 Task: Select canvas  in the GPU acceleration.
Action: Mouse moved to (14, 483)
Screenshot: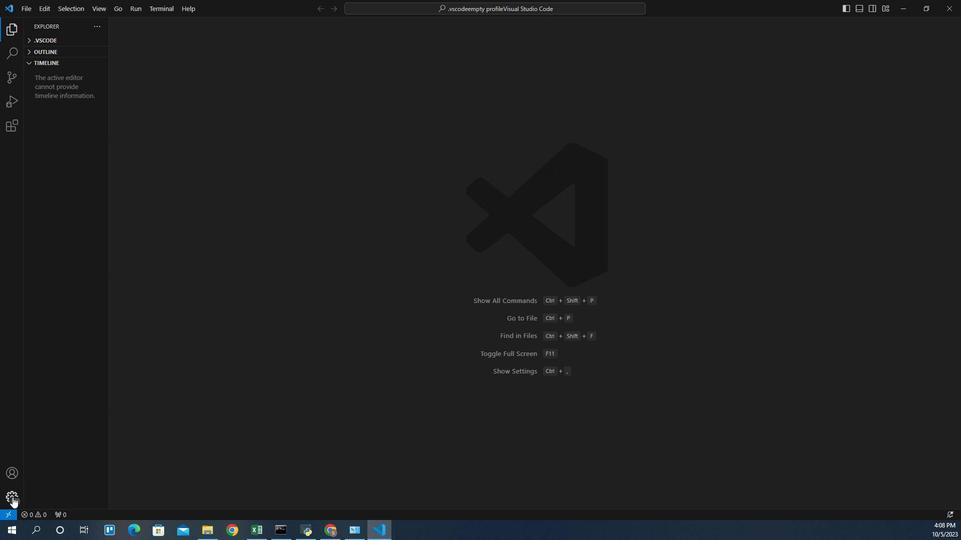 
Action: Mouse pressed left at (14, 483)
Screenshot: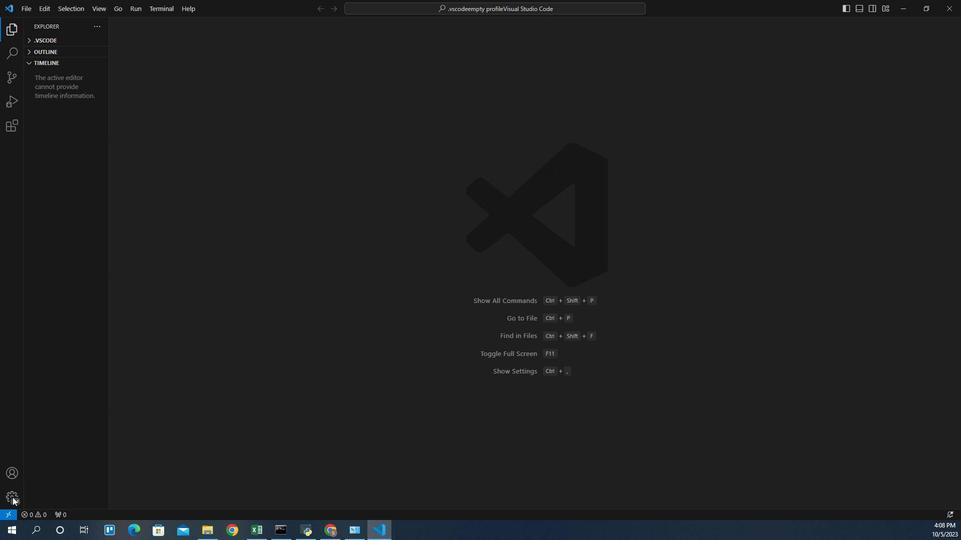 
Action: Mouse moved to (50, 400)
Screenshot: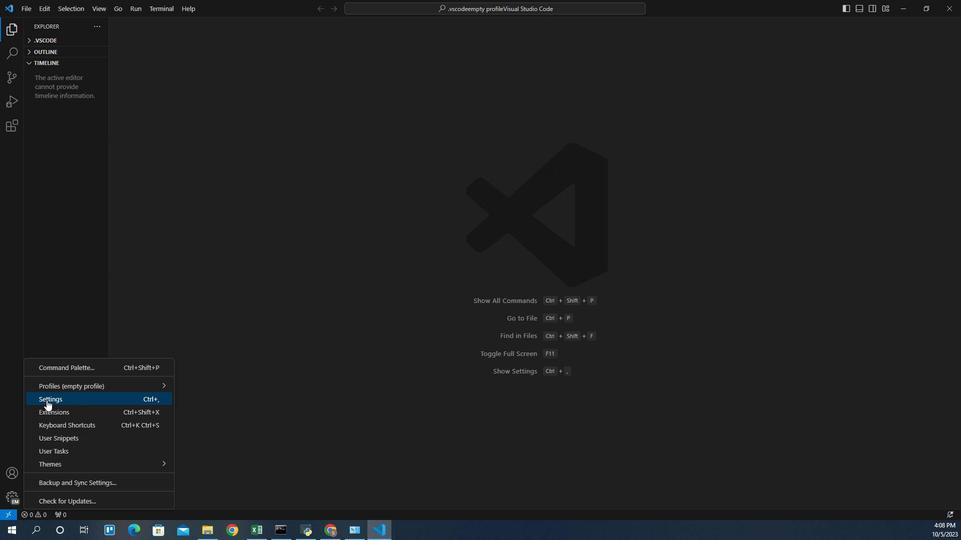 
Action: Mouse pressed left at (50, 400)
Screenshot: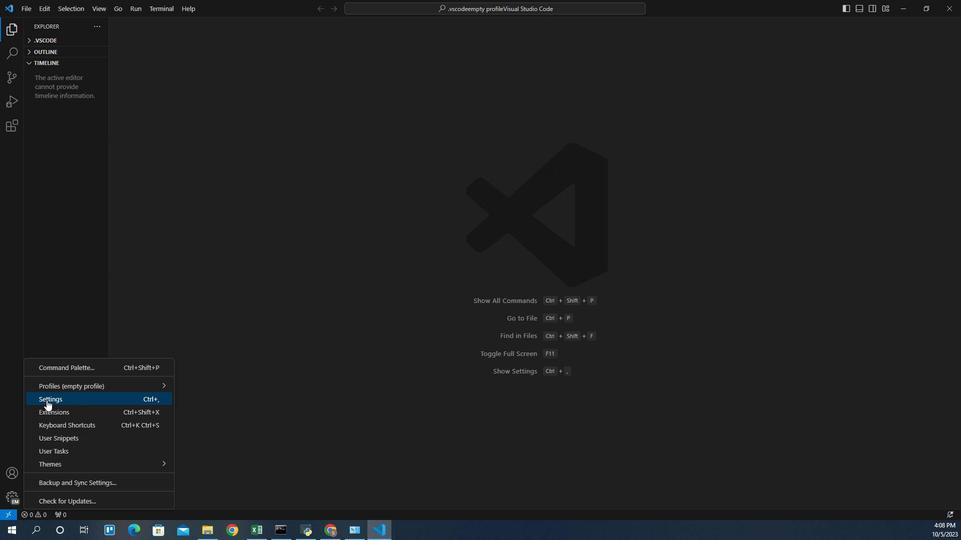 
Action: Mouse moved to (283, 170)
Screenshot: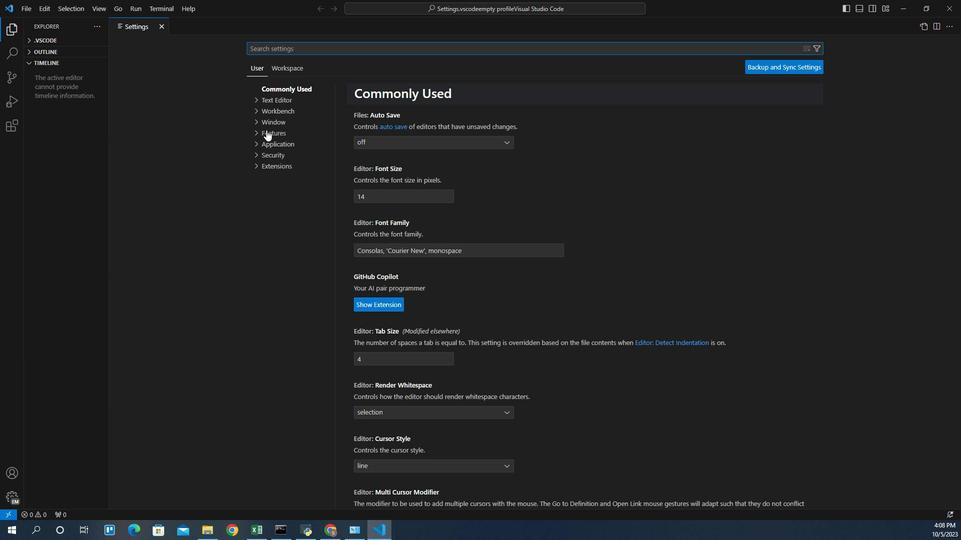 
Action: Mouse pressed left at (283, 170)
Screenshot: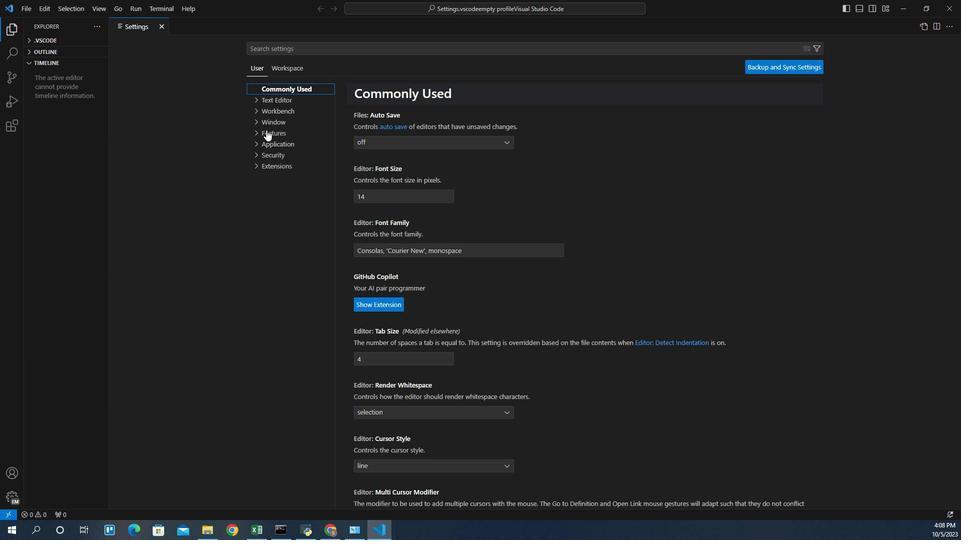 
Action: Mouse moved to (293, 244)
Screenshot: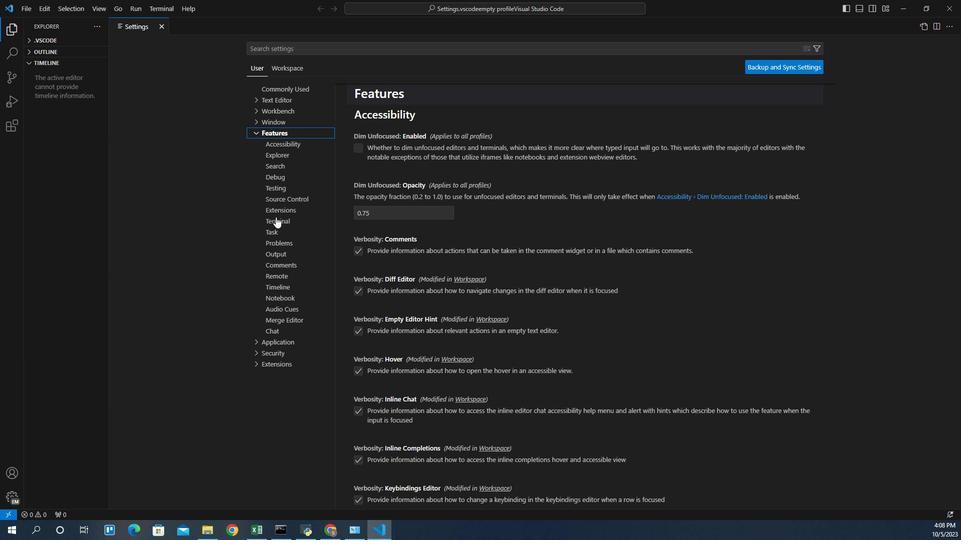 
Action: Mouse pressed left at (293, 244)
Screenshot: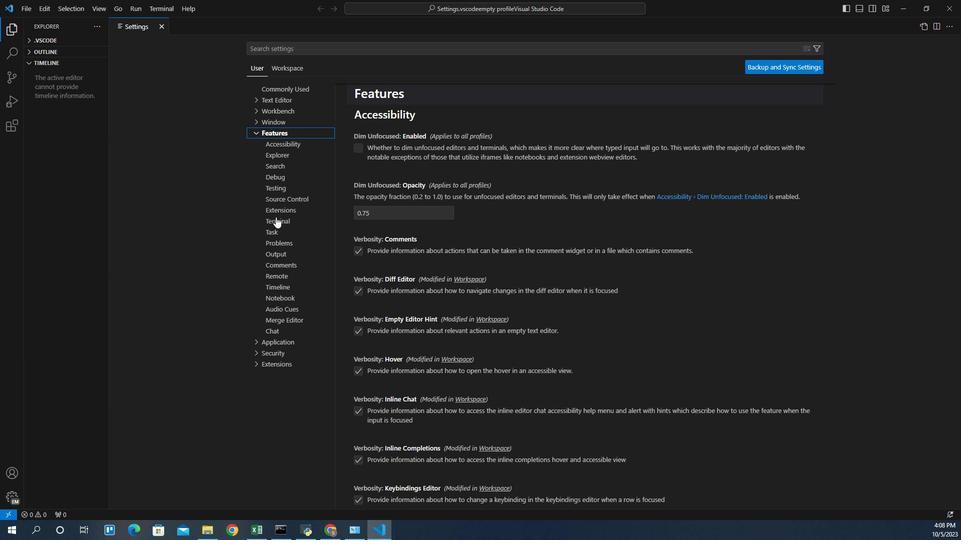 
Action: Mouse moved to (504, 428)
Screenshot: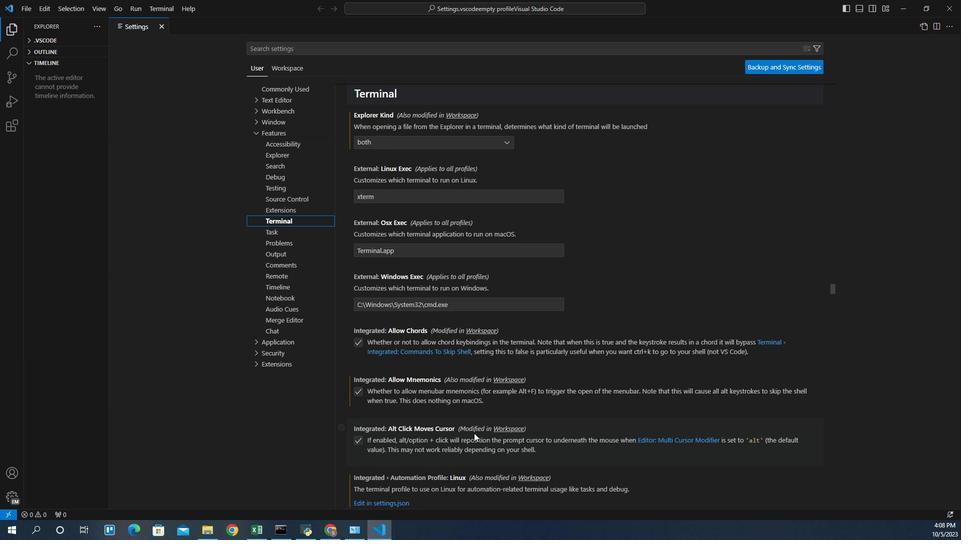 
Action: Mouse scrolled (504, 428) with delta (0, 0)
Screenshot: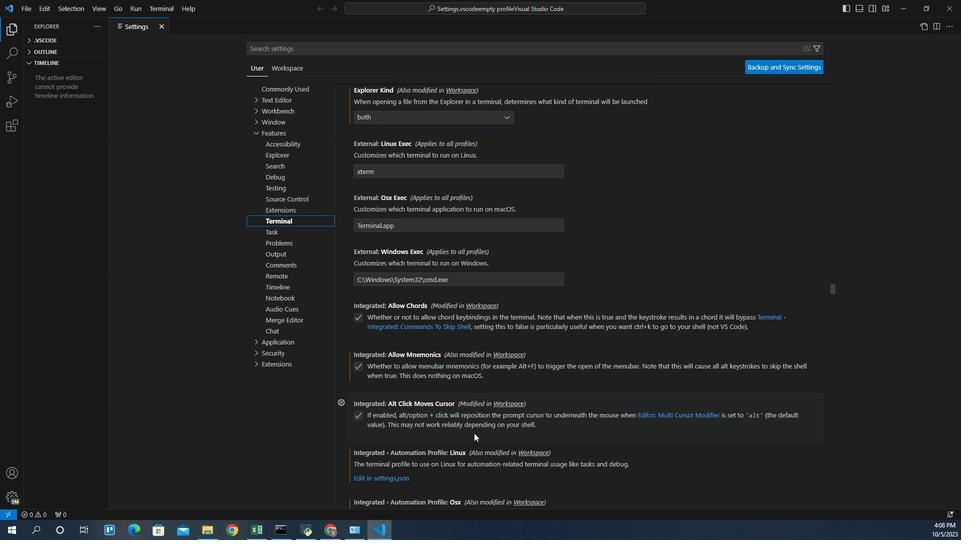 
Action: Mouse scrolled (504, 428) with delta (0, 0)
Screenshot: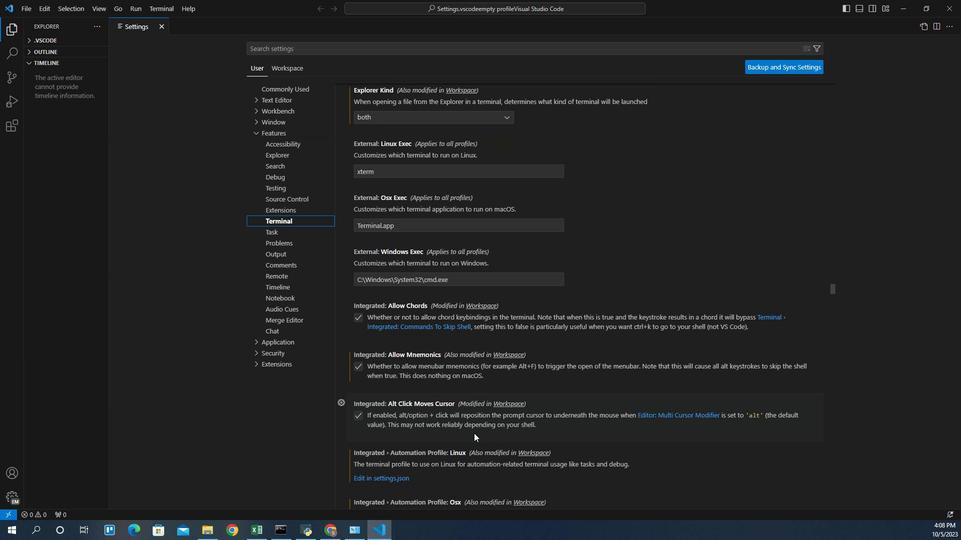 
Action: Mouse scrolled (504, 428) with delta (0, 0)
Screenshot: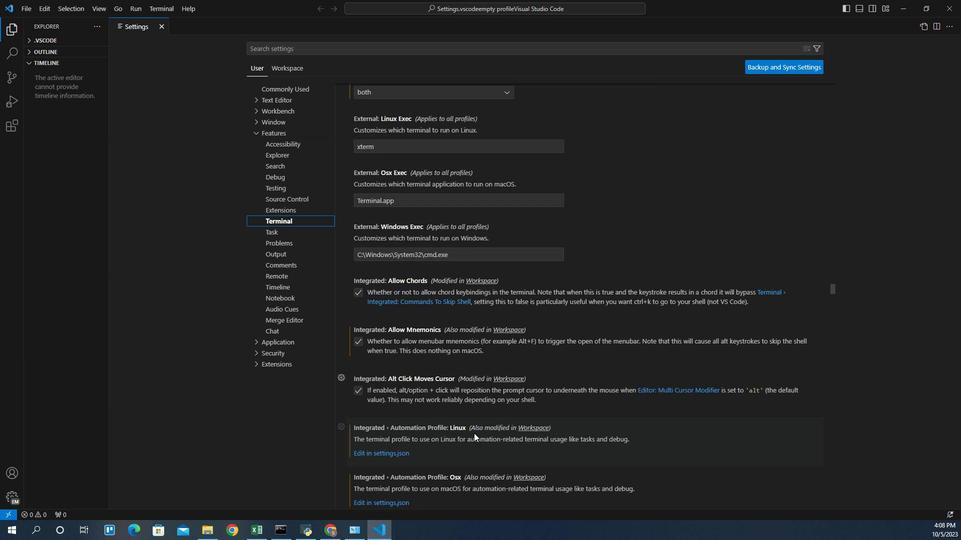 
Action: Mouse scrolled (504, 428) with delta (0, 0)
Screenshot: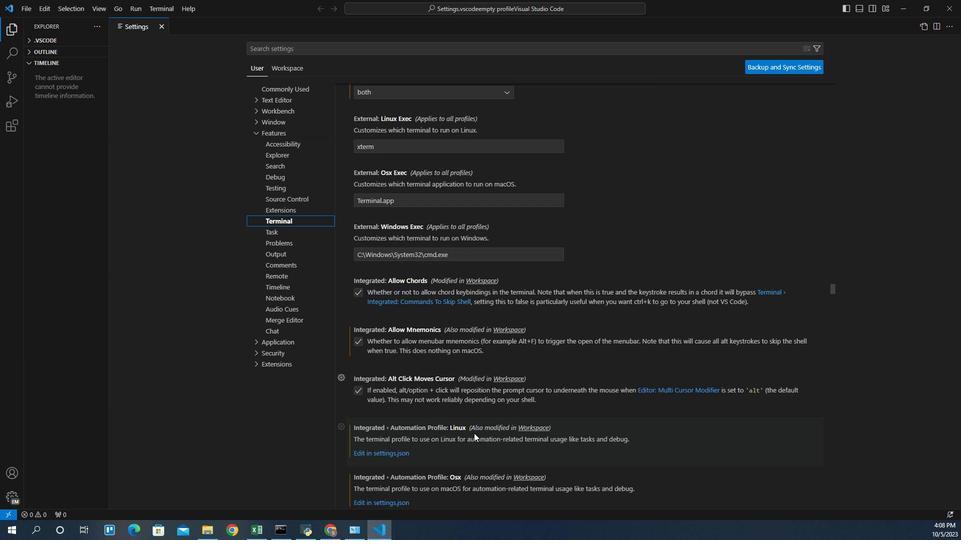 
Action: Mouse scrolled (504, 428) with delta (0, 0)
Screenshot: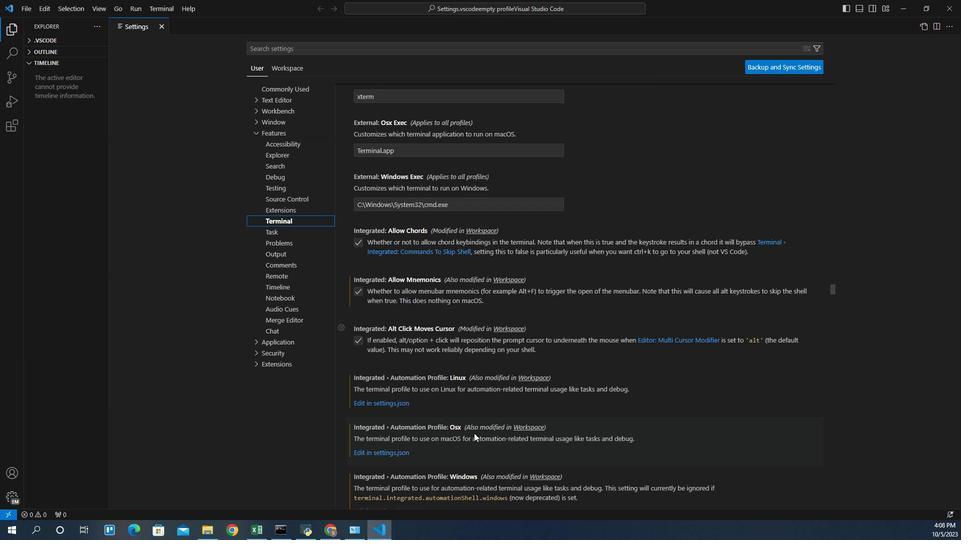 
Action: Mouse scrolled (504, 428) with delta (0, 0)
Screenshot: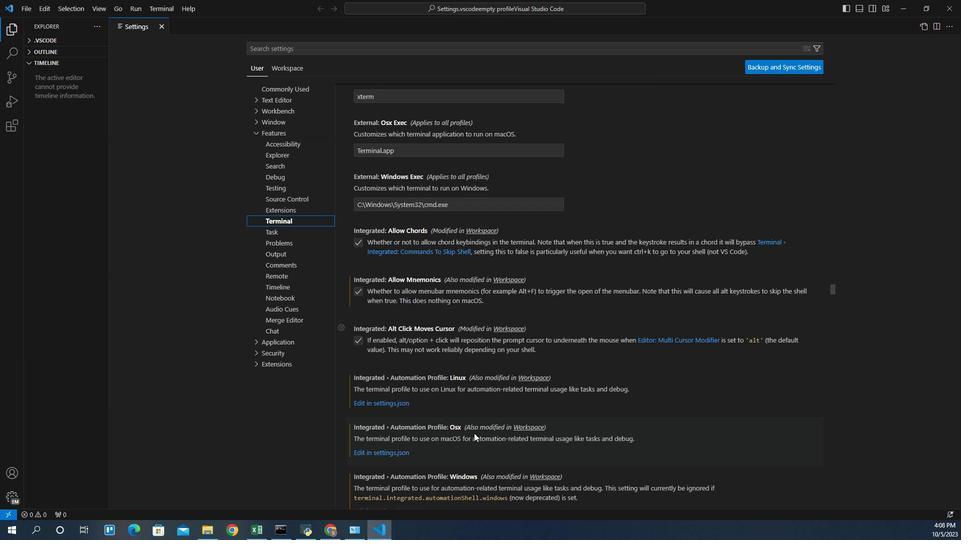 
Action: Mouse scrolled (504, 428) with delta (0, 0)
Screenshot: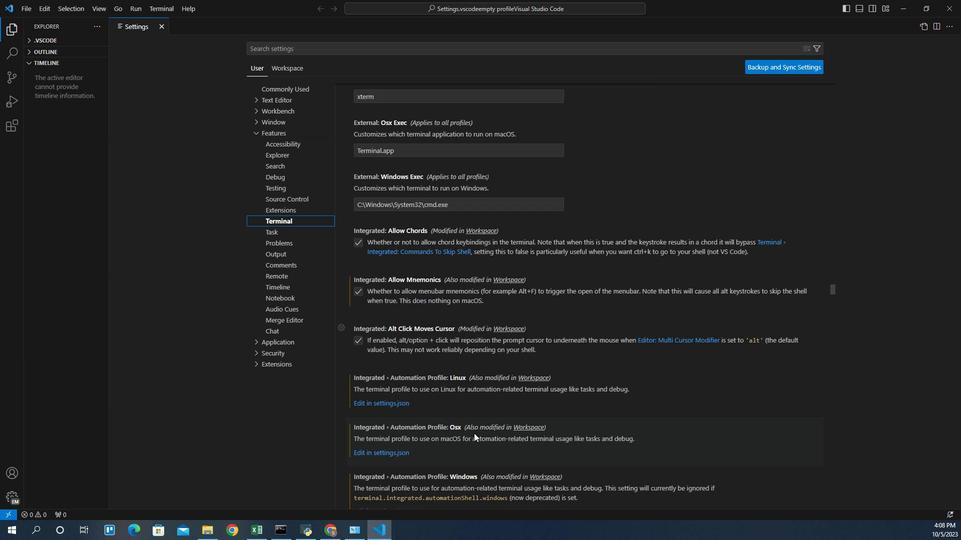 
Action: Mouse scrolled (504, 428) with delta (0, 0)
Screenshot: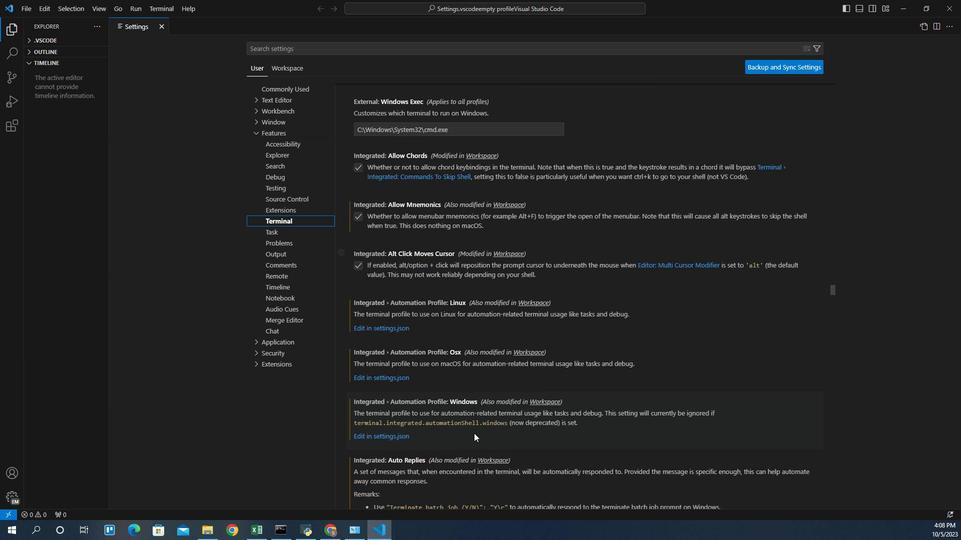 
Action: Mouse scrolled (504, 428) with delta (0, 0)
Screenshot: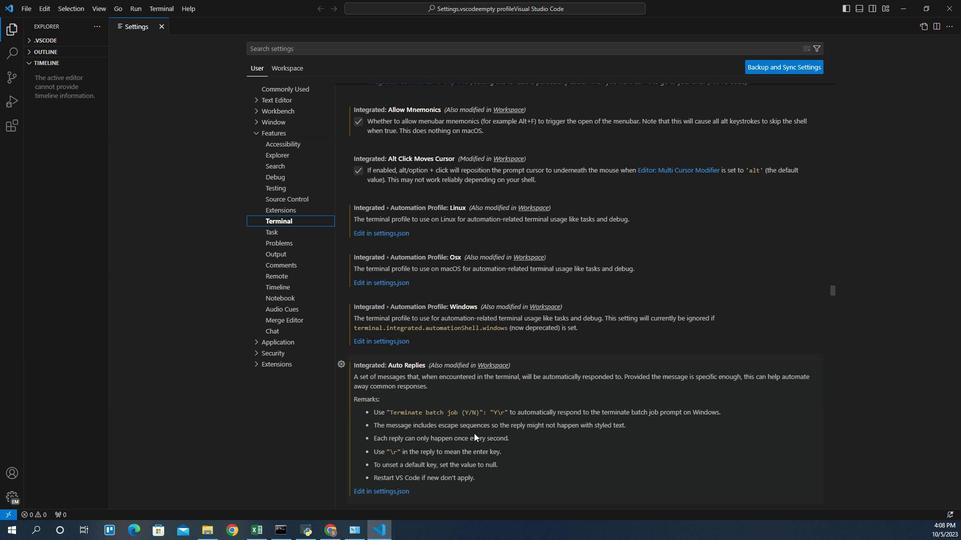 
Action: Mouse scrolled (504, 428) with delta (0, 0)
Screenshot: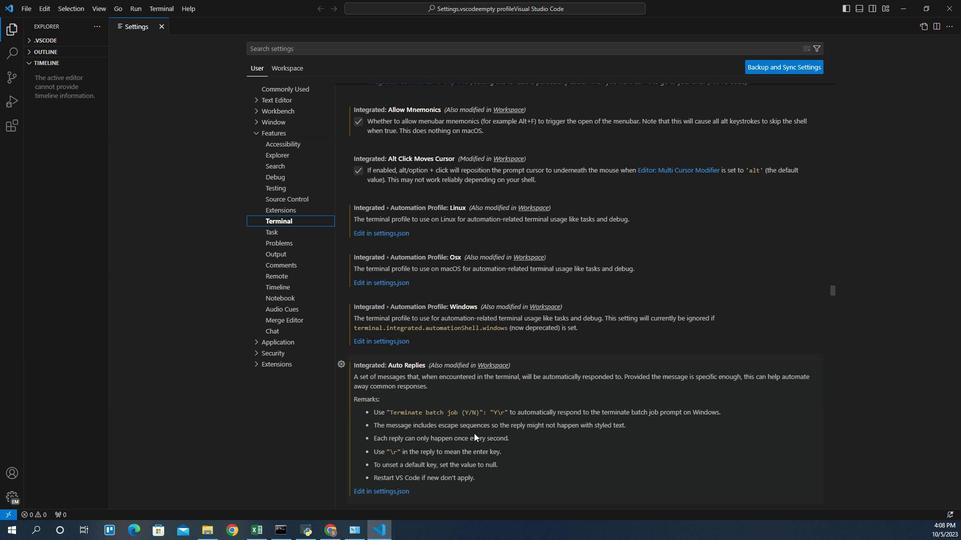 
Action: Mouse scrolled (504, 428) with delta (0, 0)
Screenshot: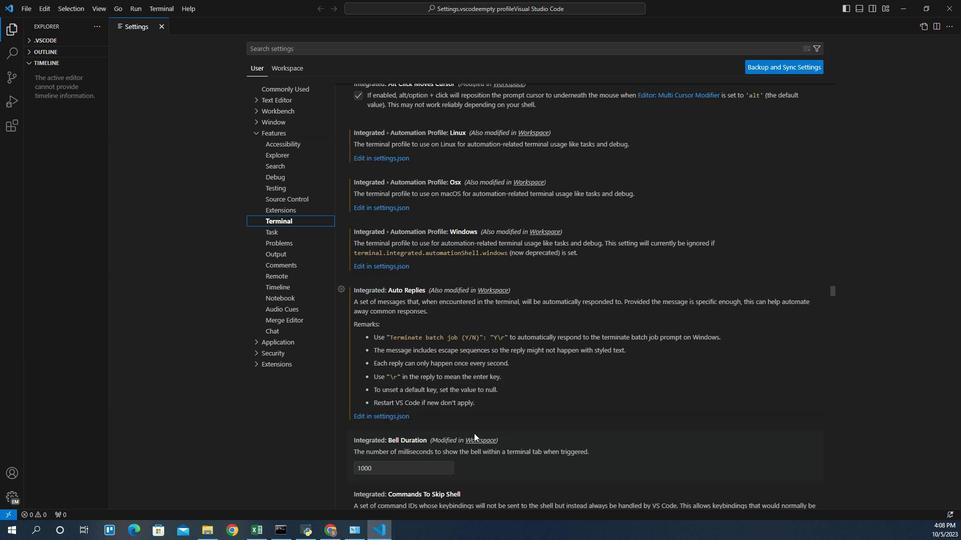 
Action: Mouse scrolled (504, 428) with delta (0, 0)
Screenshot: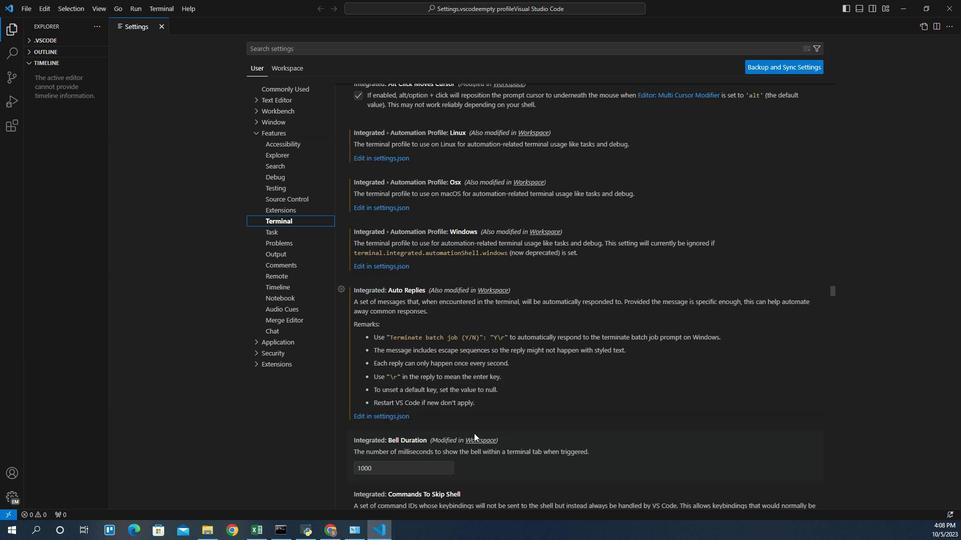
Action: Mouse scrolled (504, 428) with delta (0, 0)
Screenshot: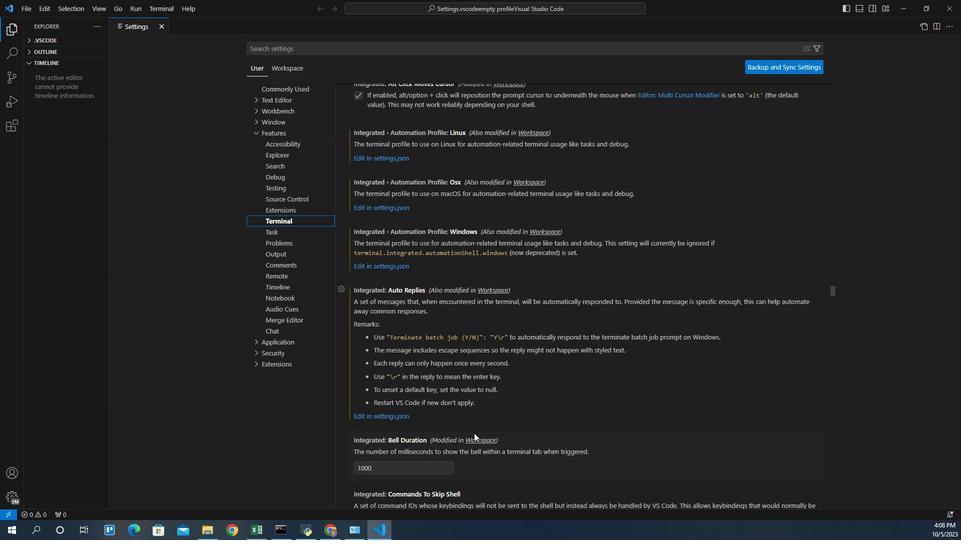 
Action: Mouse scrolled (504, 428) with delta (0, 0)
Screenshot: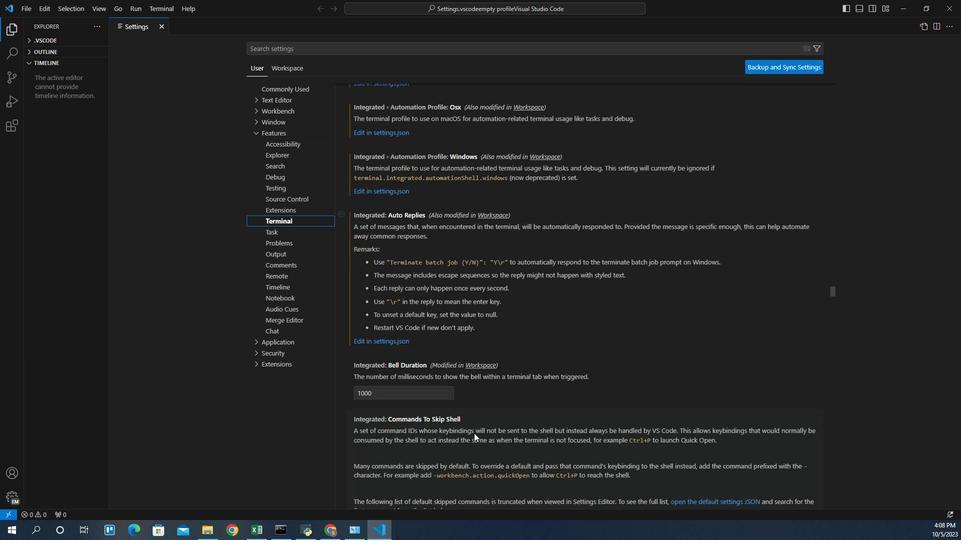 
Action: Mouse scrolled (504, 428) with delta (0, 0)
Screenshot: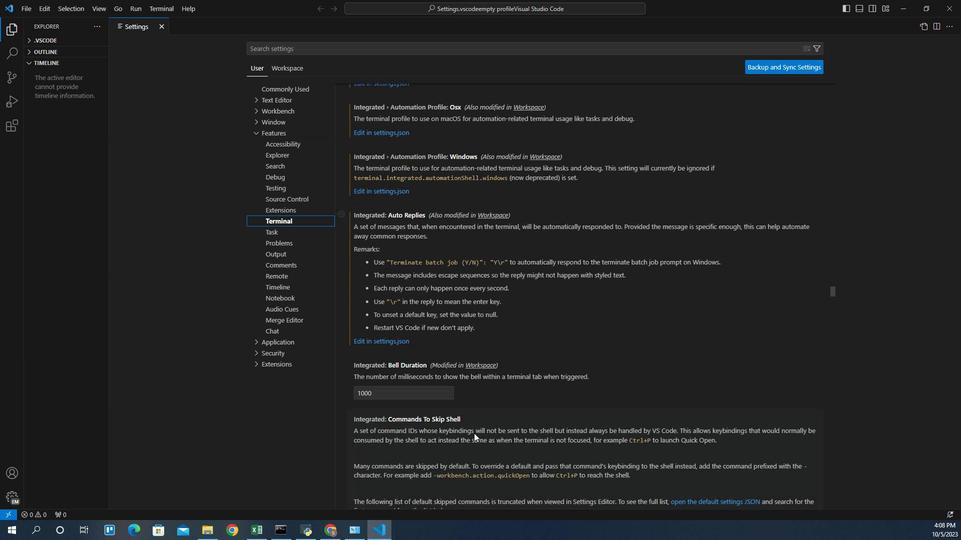 
Action: Mouse scrolled (504, 428) with delta (0, 0)
Screenshot: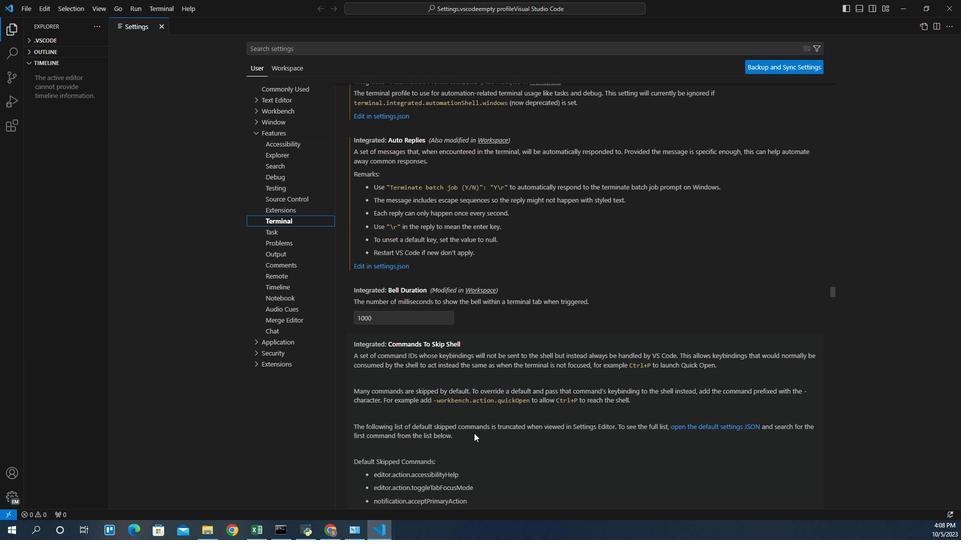 
Action: Mouse scrolled (504, 428) with delta (0, 0)
Screenshot: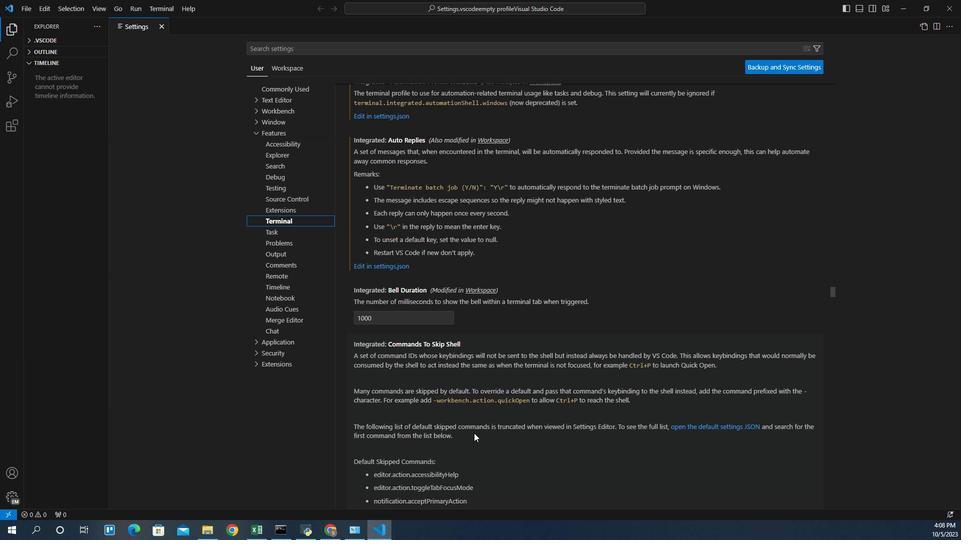 
Action: Mouse scrolled (504, 428) with delta (0, 0)
Screenshot: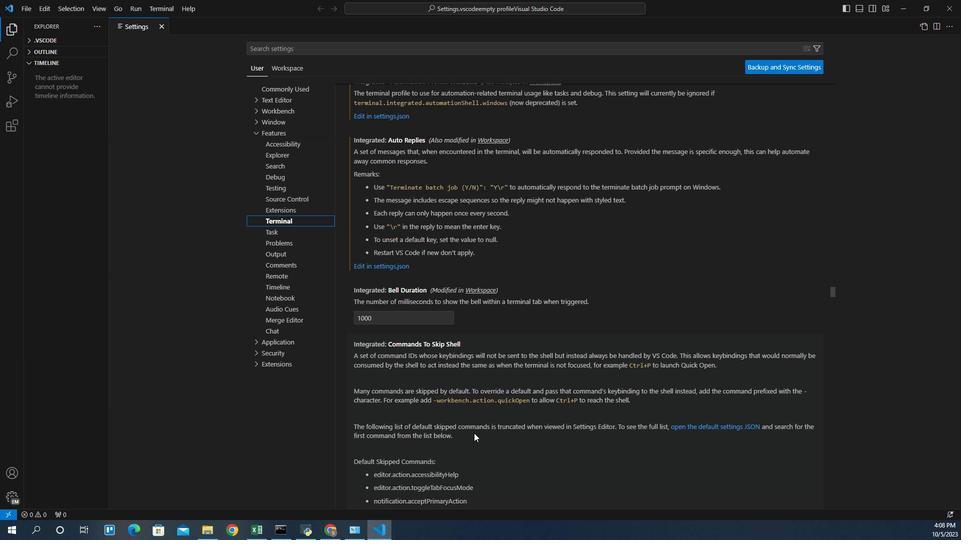 
Action: Mouse scrolled (504, 428) with delta (0, 0)
Screenshot: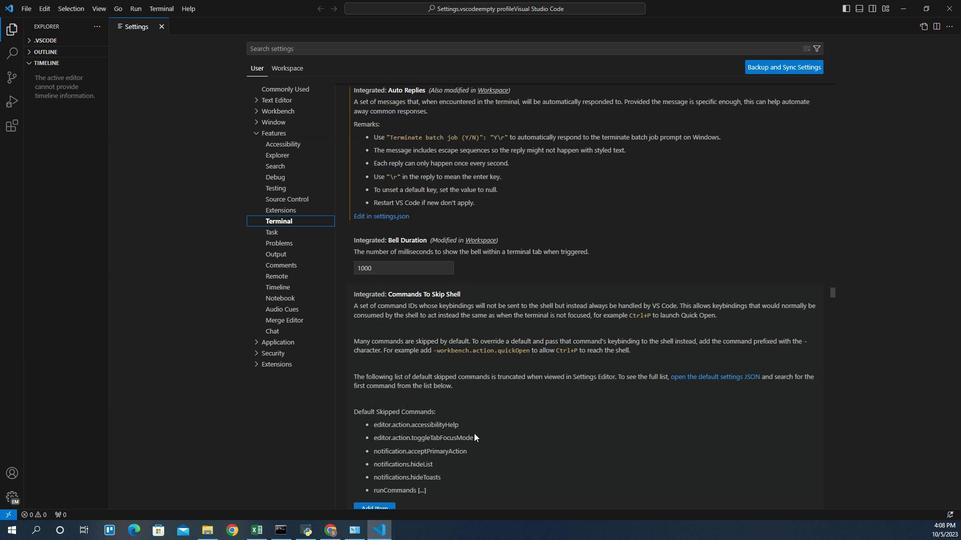 
Action: Mouse scrolled (504, 428) with delta (0, 0)
Screenshot: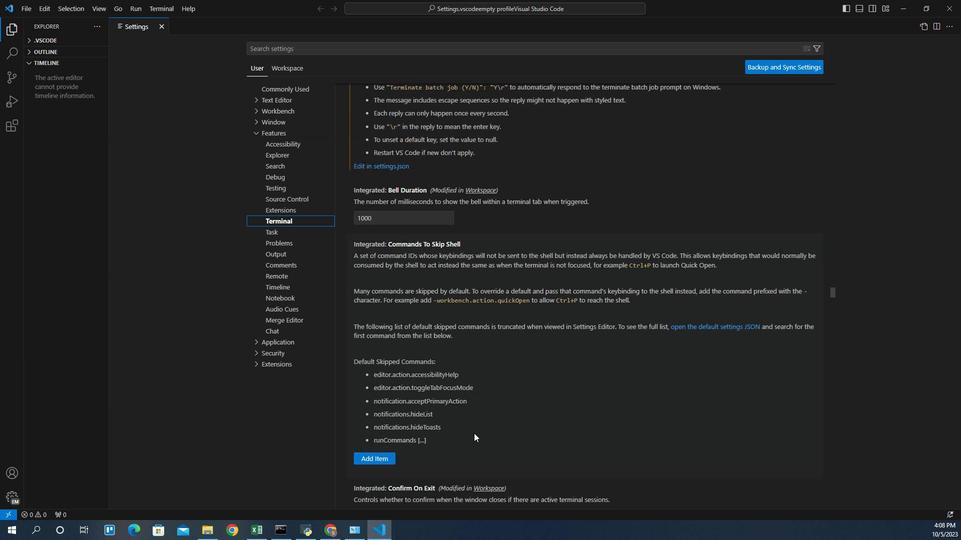 
Action: Mouse scrolled (504, 428) with delta (0, 0)
Screenshot: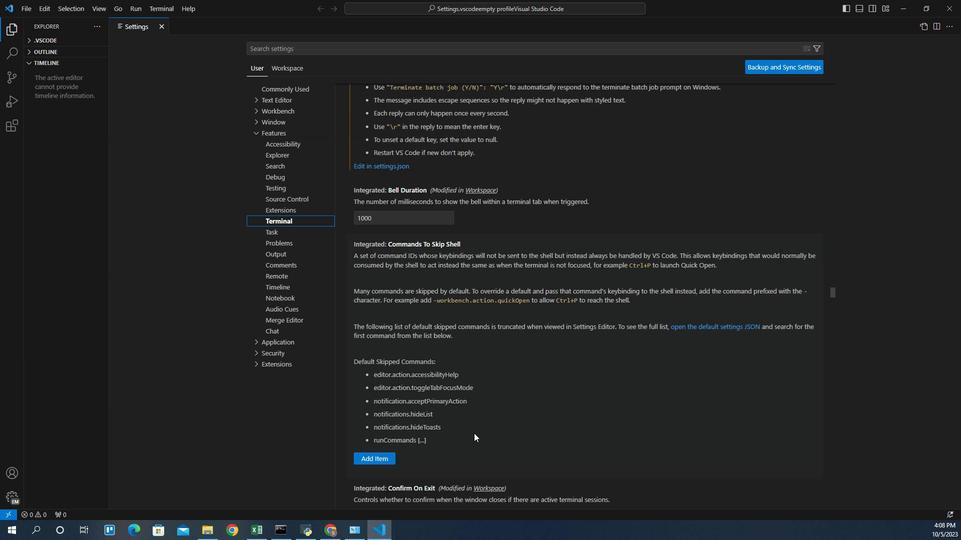 
Action: Mouse scrolled (504, 428) with delta (0, 0)
Screenshot: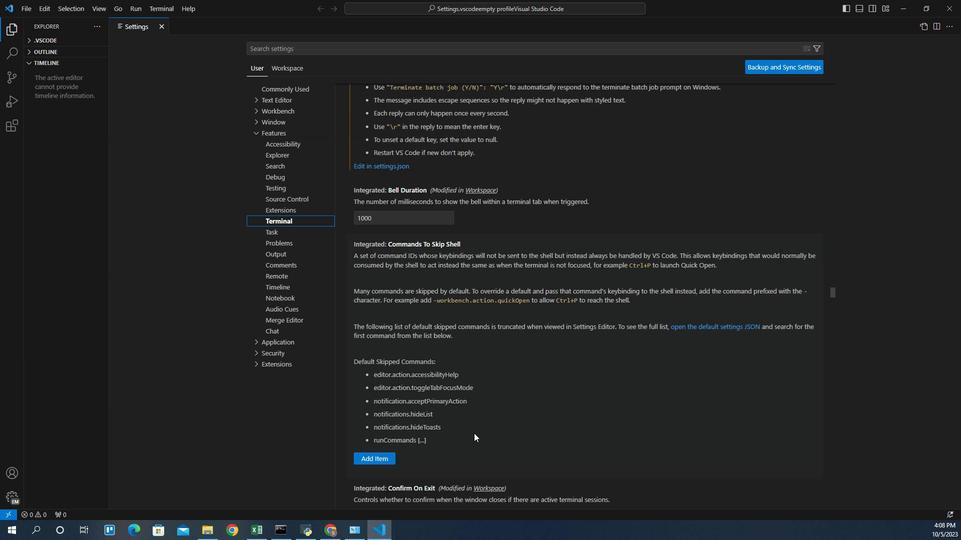 
Action: Mouse scrolled (504, 428) with delta (0, 0)
Screenshot: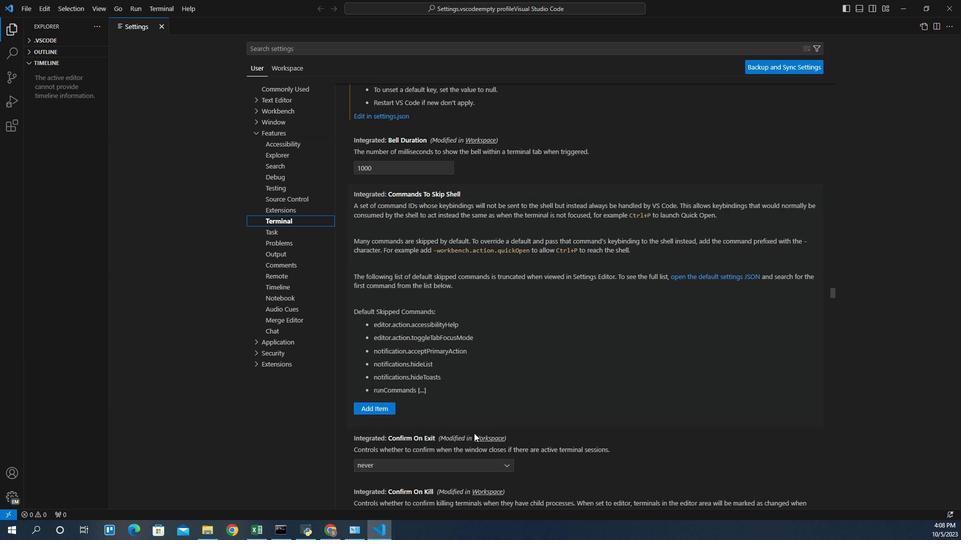 
Action: Mouse scrolled (504, 428) with delta (0, 0)
Screenshot: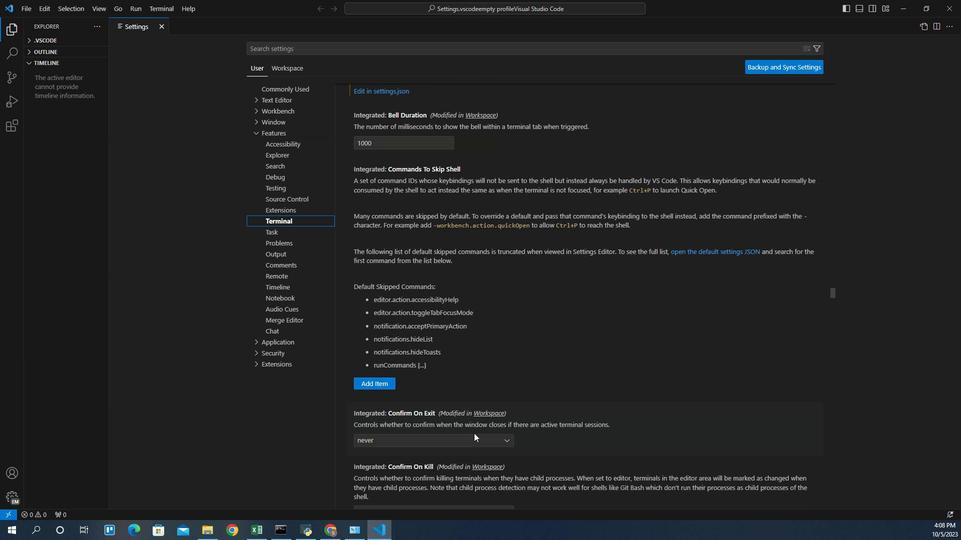 
Action: Mouse scrolled (504, 428) with delta (0, 0)
Screenshot: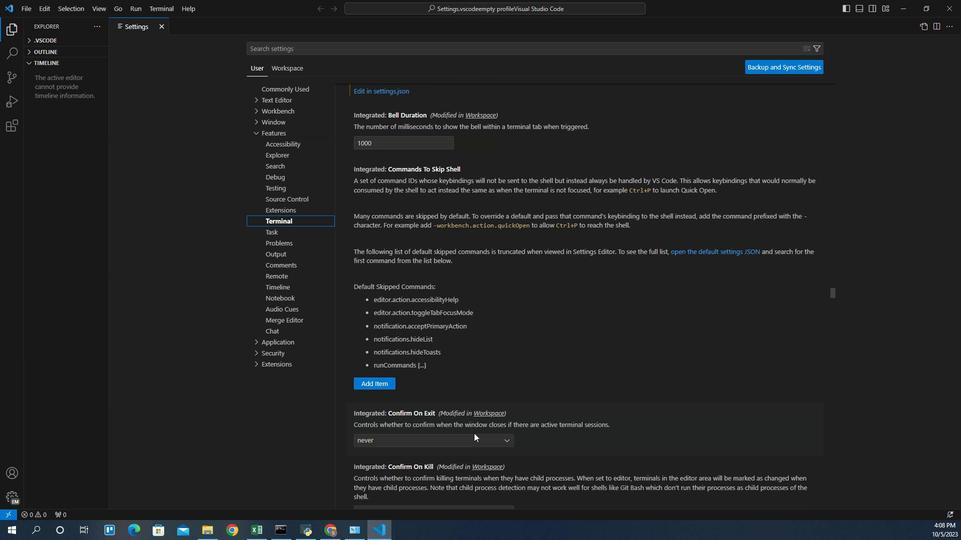 
Action: Mouse scrolled (504, 428) with delta (0, 0)
Screenshot: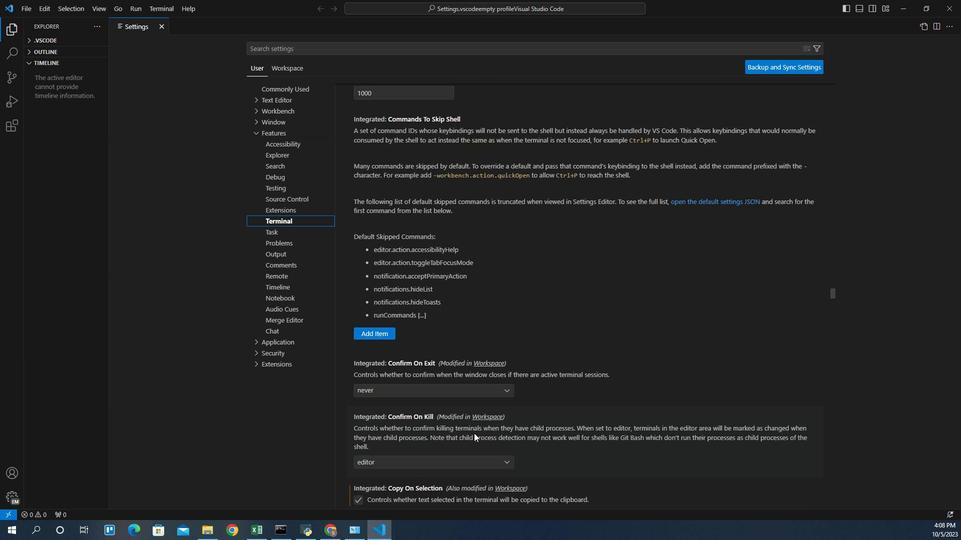 
Action: Mouse scrolled (504, 429) with delta (0, 0)
Screenshot: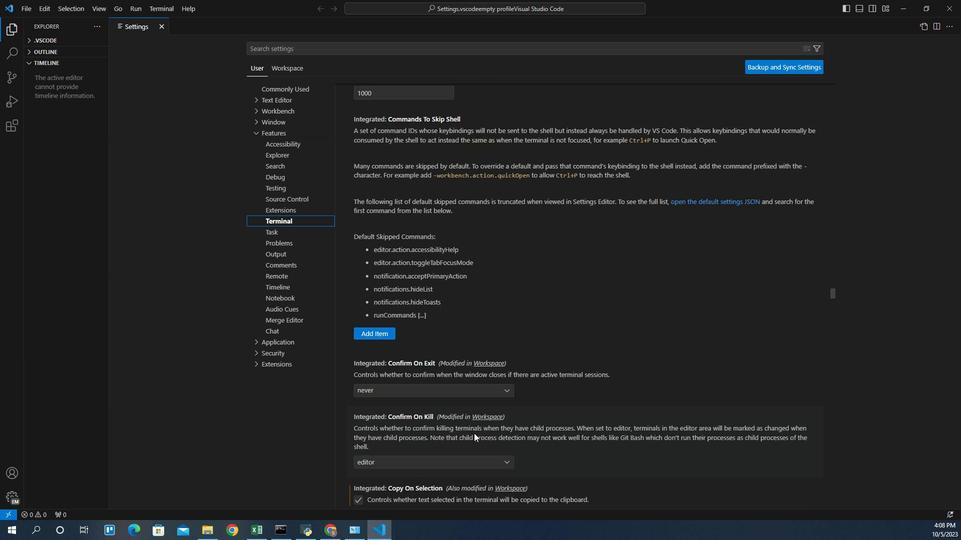 
Action: Mouse scrolled (504, 428) with delta (0, 0)
Screenshot: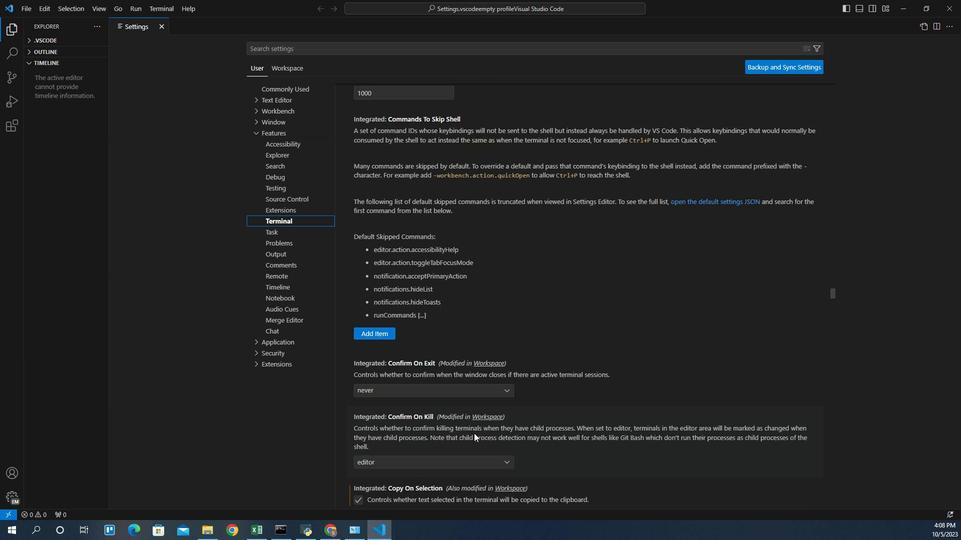 
Action: Mouse scrolled (504, 428) with delta (0, 0)
Screenshot: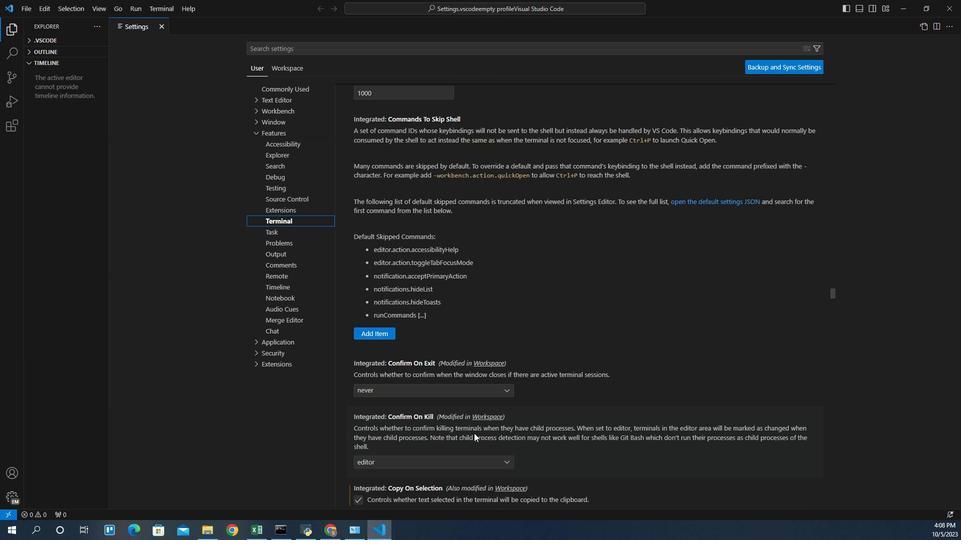 
Action: Mouse scrolled (504, 428) with delta (0, 0)
Screenshot: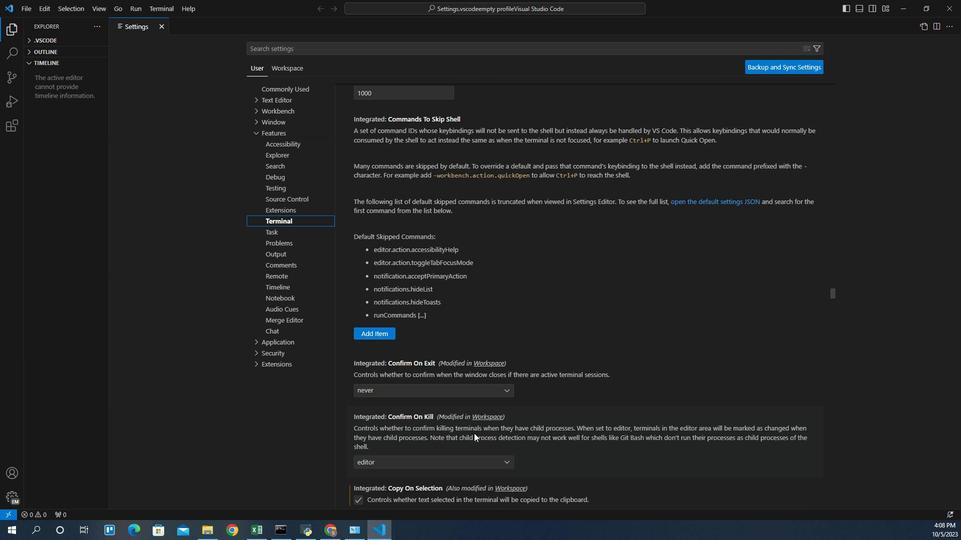 
Action: Mouse scrolled (504, 428) with delta (0, 0)
Screenshot: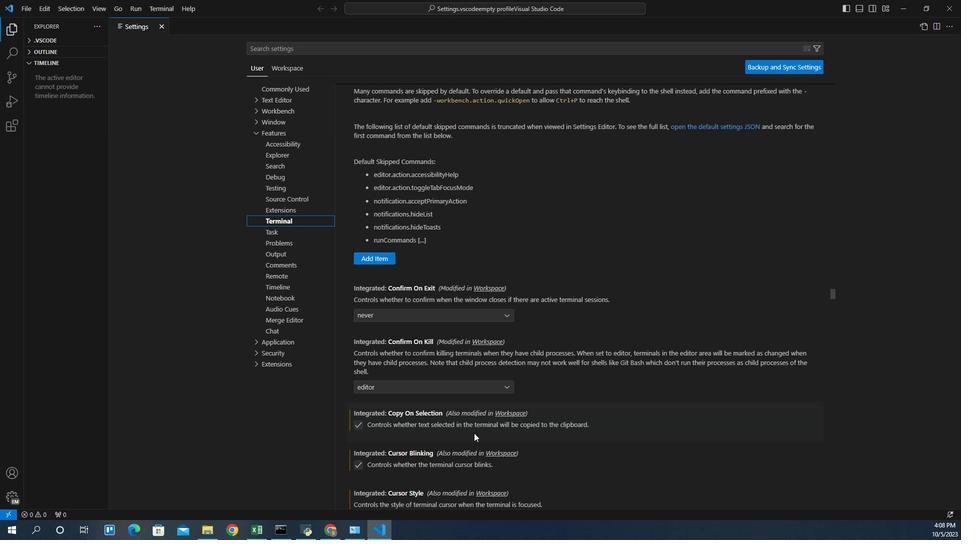 
Action: Mouse scrolled (504, 428) with delta (0, 0)
Screenshot: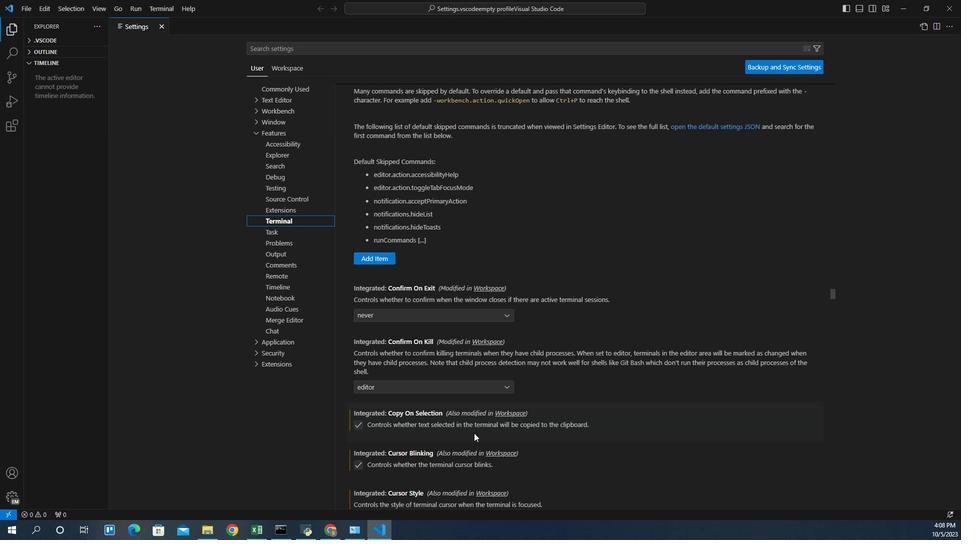 
Action: Mouse scrolled (504, 428) with delta (0, 0)
Screenshot: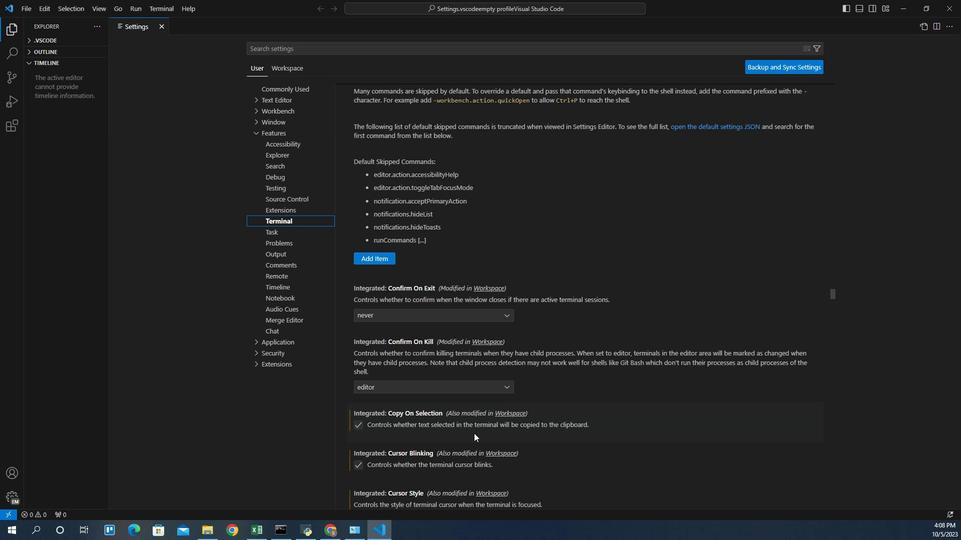 
Action: Mouse scrolled (504, 428) with delta (0, 0)
Screenshot: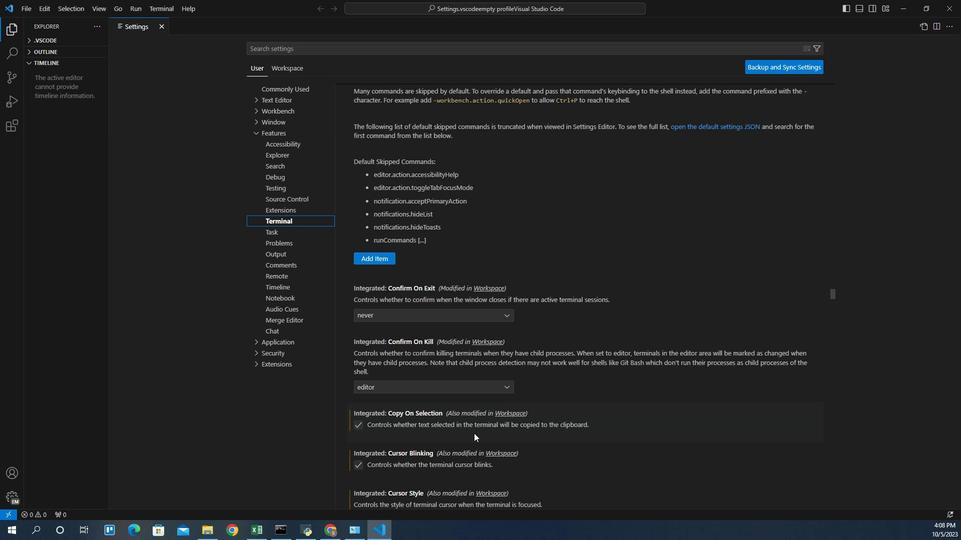 
Action: Mouse scrolled (504, 428) with delta (0, 0)
Screenshot: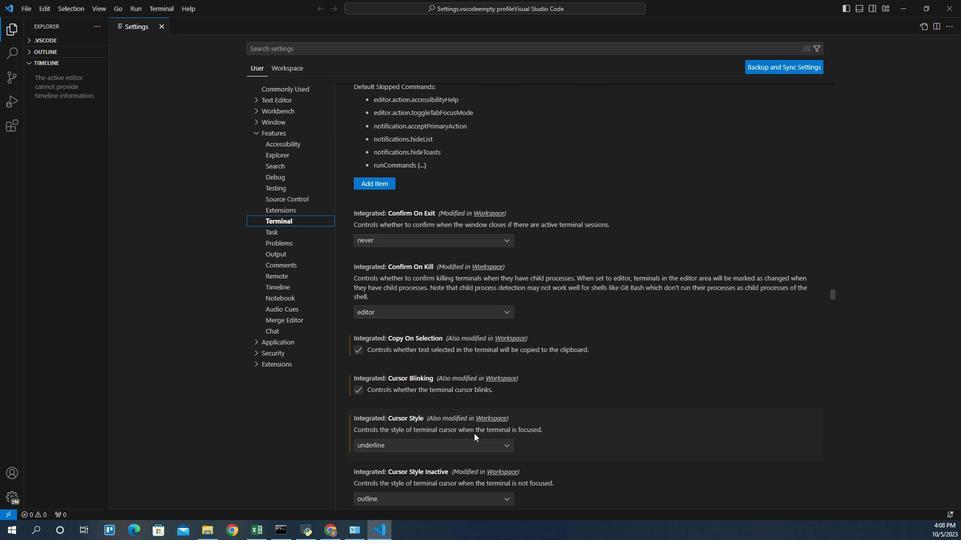 
Action: Mouse scrolled (504, 428) with delta (0, 0)
Screenshot: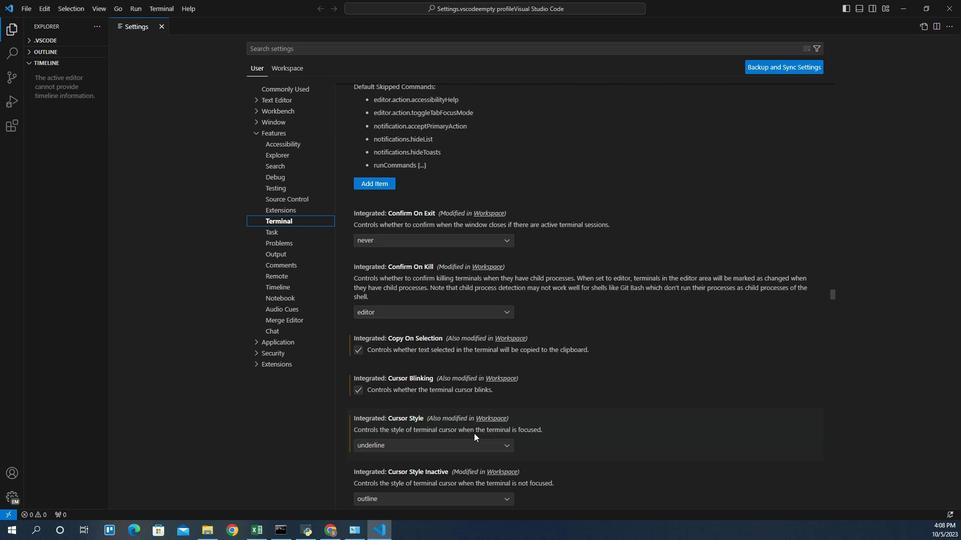 
Action: Mouse scrolled (504, 428) with delta (0, 0)
Screenshot: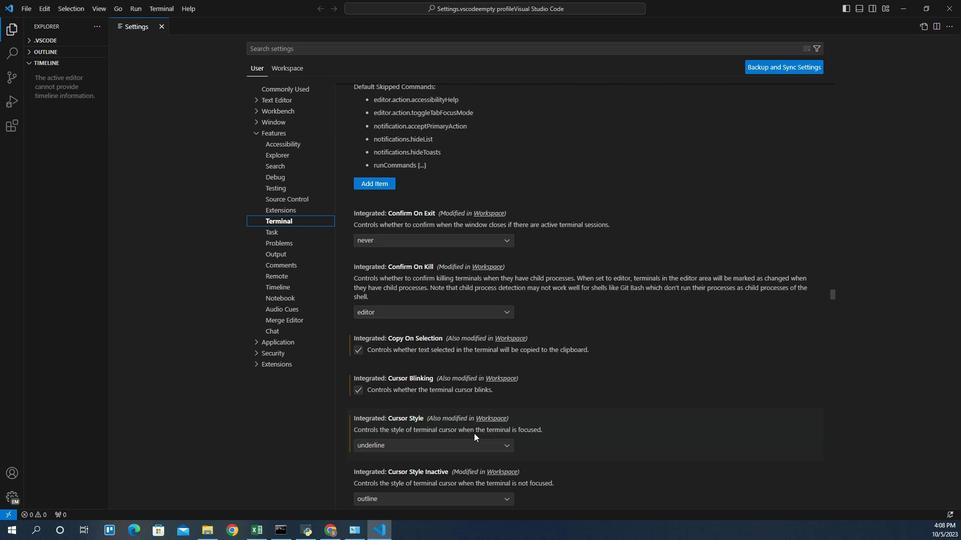 
Action: Mouse scrolled (504, 428) with delta (0, 0)
Screenshot: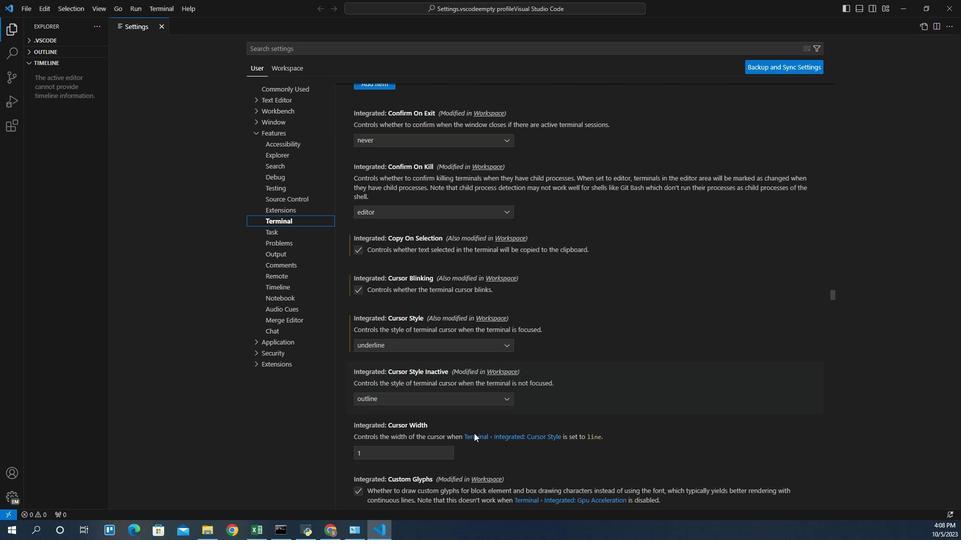 
Action: Mouse scrolled (504, 428) with delta (0, 0)
Screenshot: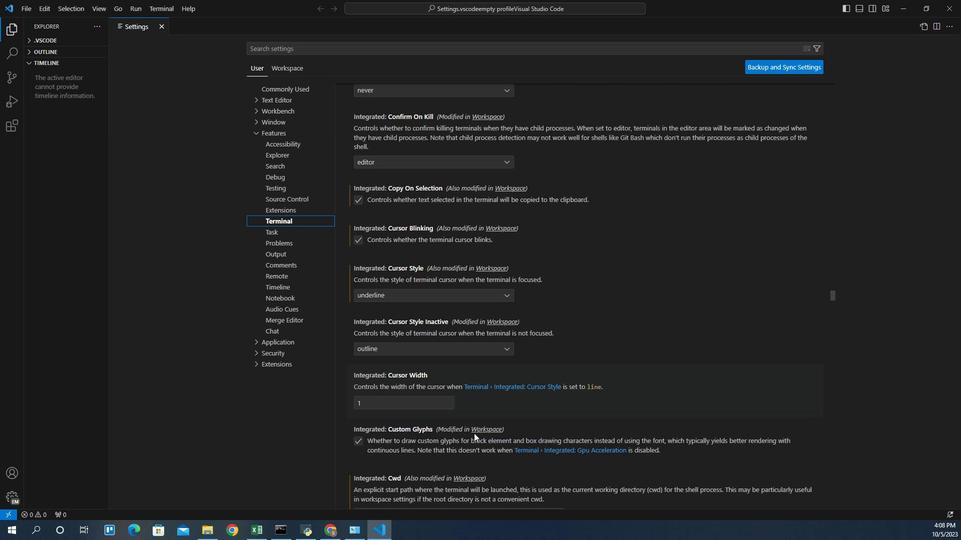 
Action: Mouse scrolled (504, 428) with delta (0, 0)
Screenshot: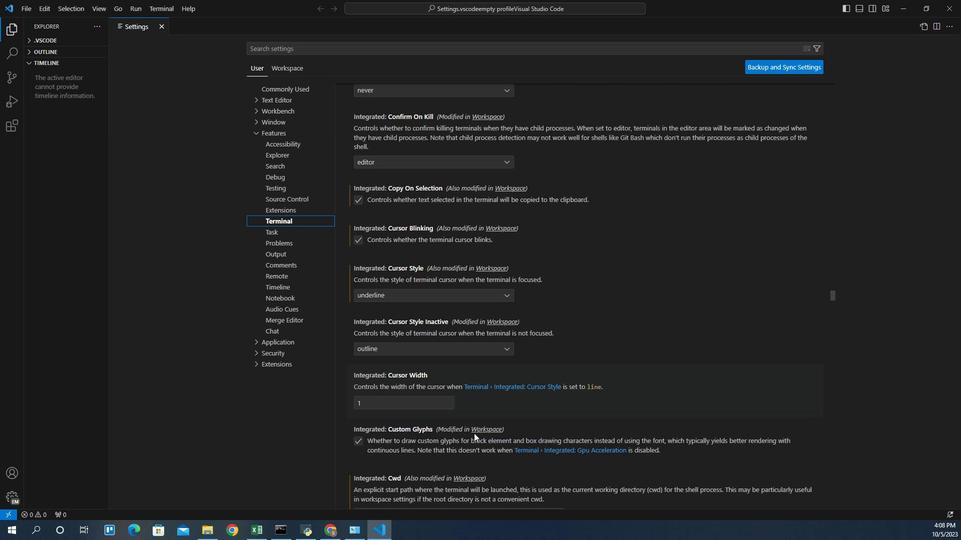 
Action: Mouse scrolled (504, 428) with delta (0, 0)
Screenshot: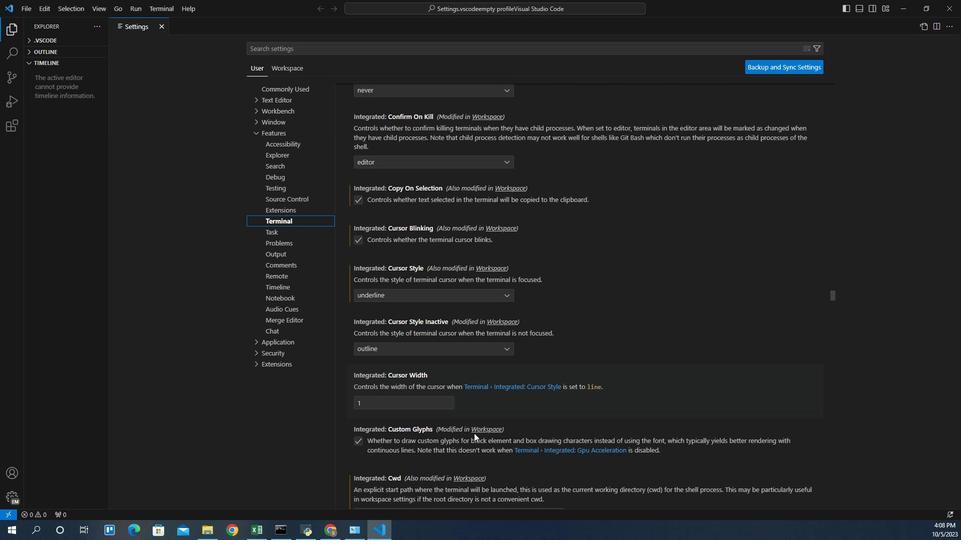 
Action: Mouse scrolled (504, 428) with delta (0, 0)
Screenshot: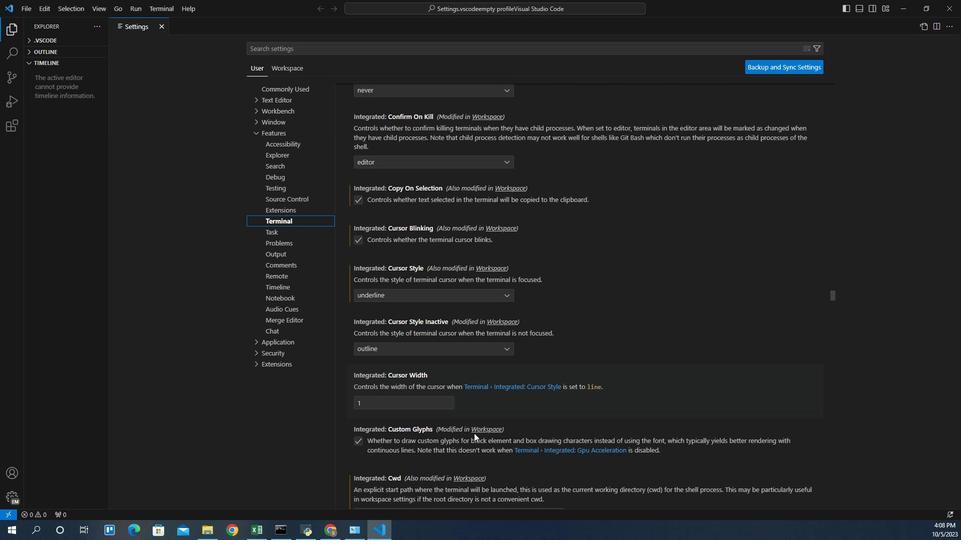 
Action: Mouse scrolled (504, 428) with delta (0, 0)
Screenshot: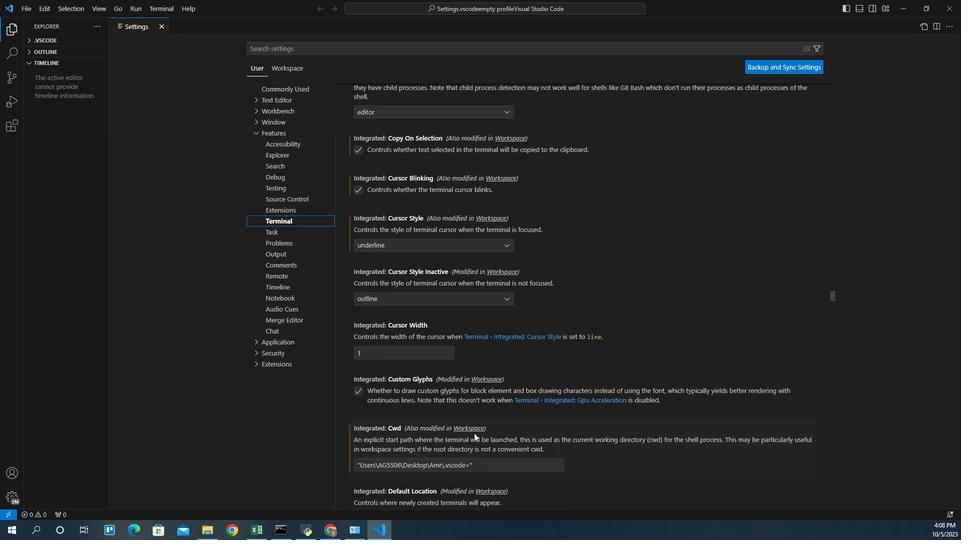 
Action: Mouse scrolled (504, 428) with delta (0, 0)
Screenshot: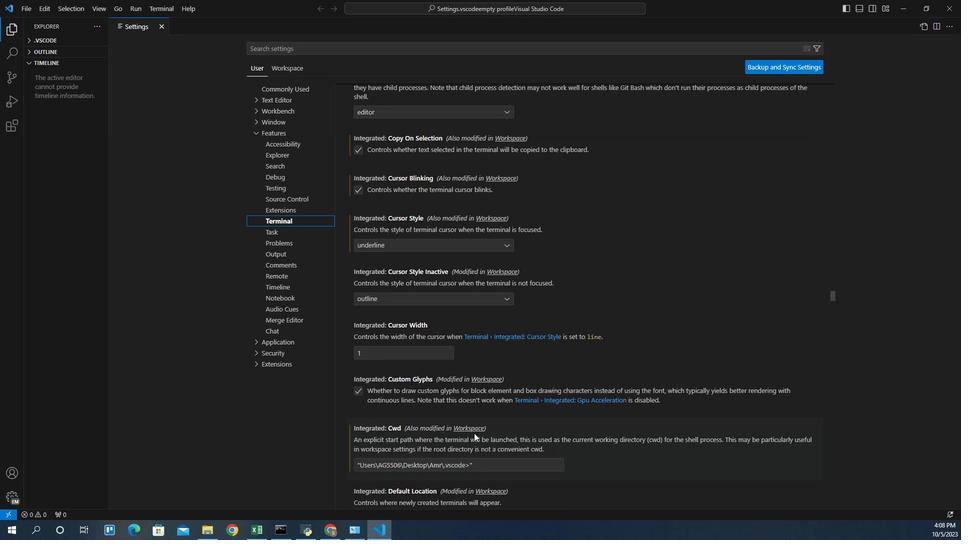 
Action: Mouse scrolled (504, 428) with delta (0, 0)
Screenshot: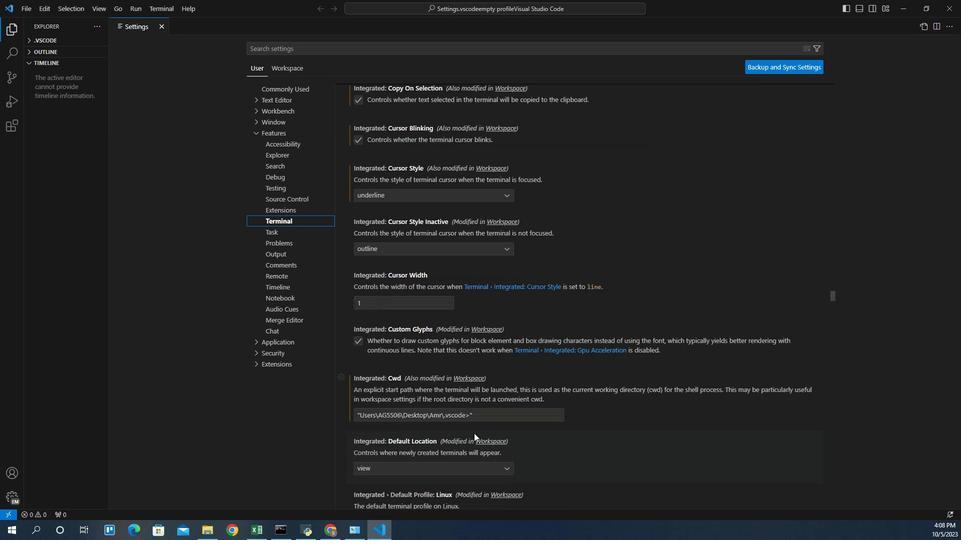 
Action: Mouse scrolled (504, 428) with delta (0, 0)
Screenshot: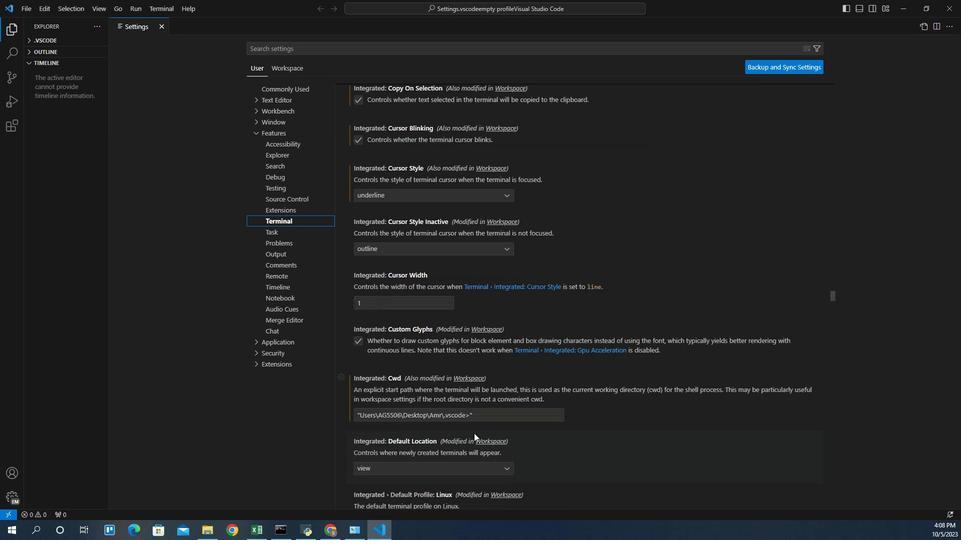 
Action: Mouse scrolled (504, 428) with delta (0, 0)
Screenshot: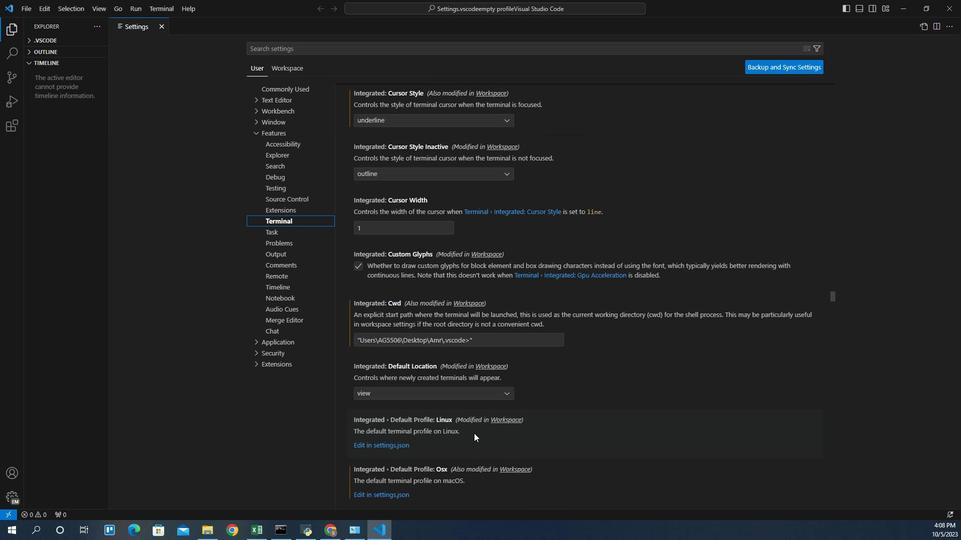 
Action: Mouse scrolled (504, 428) with delta (0, 0)
Screenshot: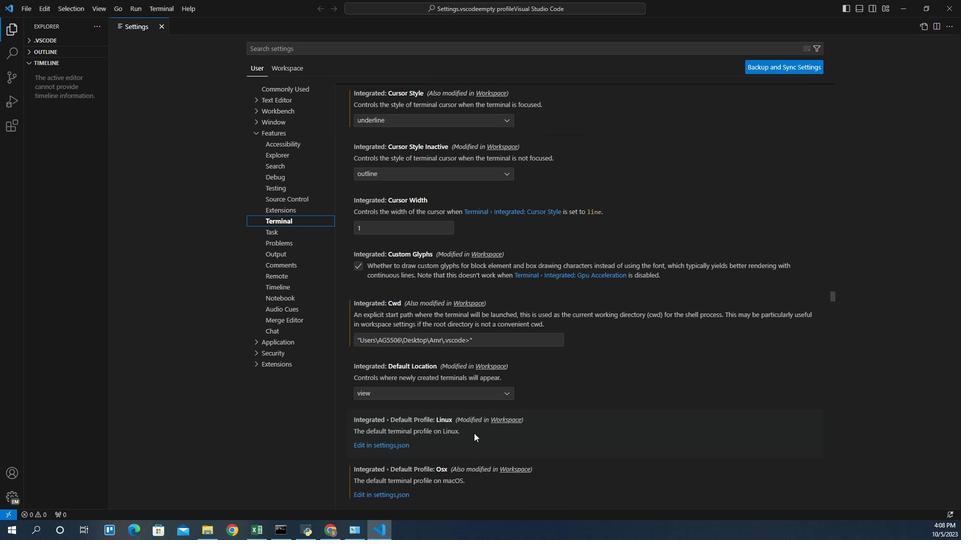 
Action: Mouse scrolled (504, 428) with delta (0, 0)
Screenshot: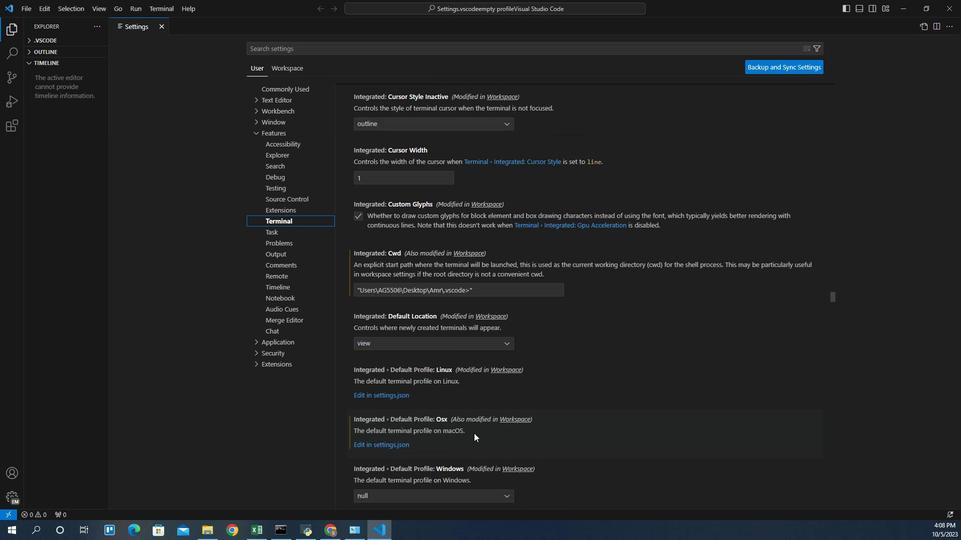 
Action: Mouse scrolled (504, 428) with delta (0, 0)
Screenshot: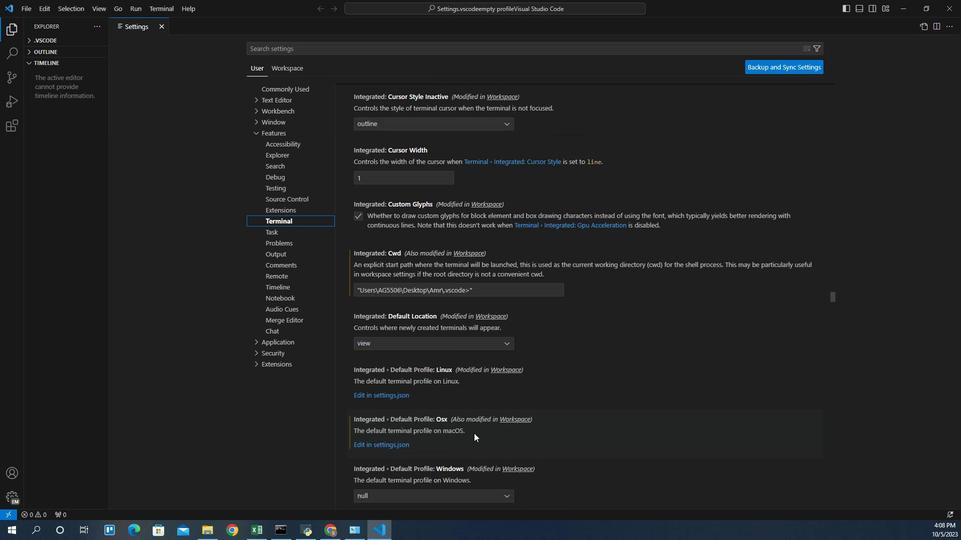 
Action: Mouse scrolled (504, 428) with delta (0, 0)
Screenshot: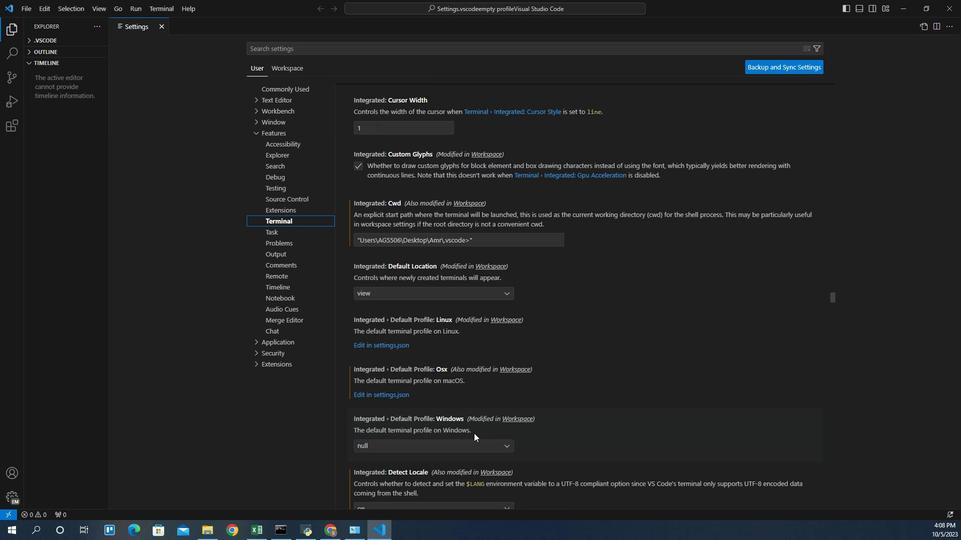 
Action: Mouse scrolled (504, 428) with delta (0, 0)
Screenshot: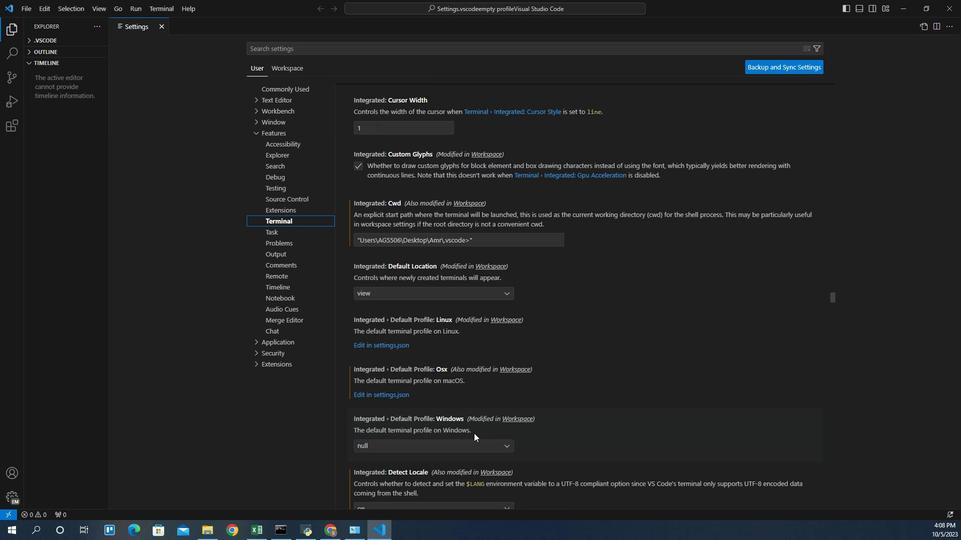 
Action: Mouse scrolled (504, 428) with delta (0, 0)
Screenshot: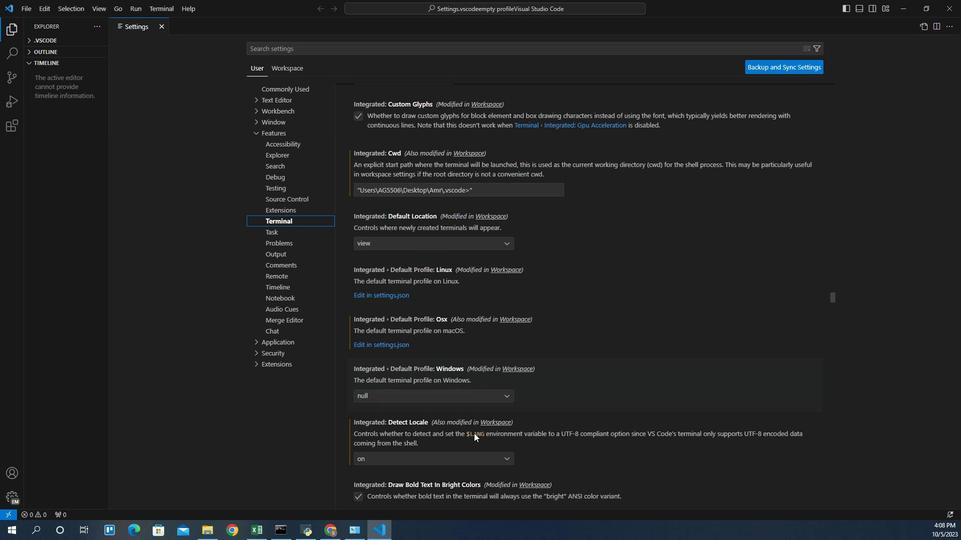 
Action: Mouse scrolled (504, 428) with delta (0, 0)
Screenshot: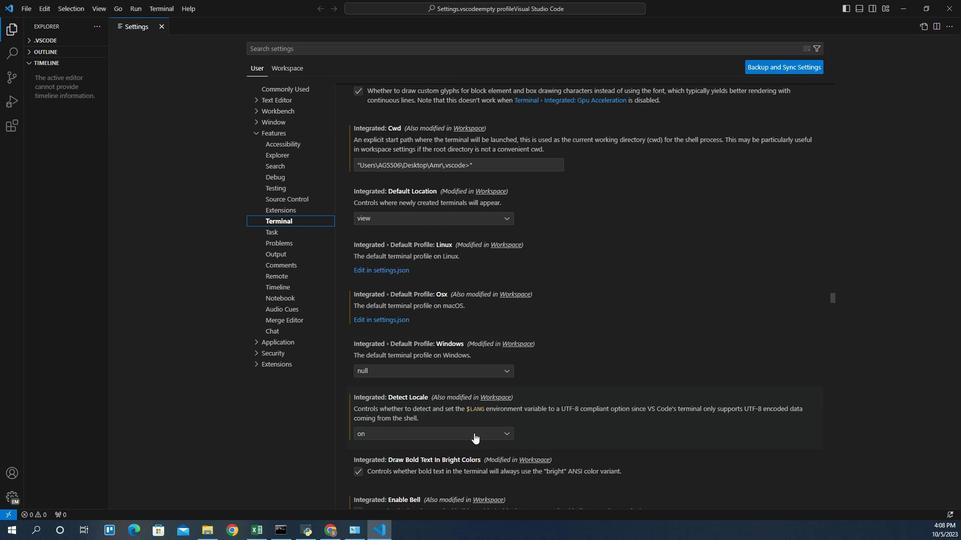 
Action: Mouse scrolled (504, 428) with delta (0, 0)
Screenshot: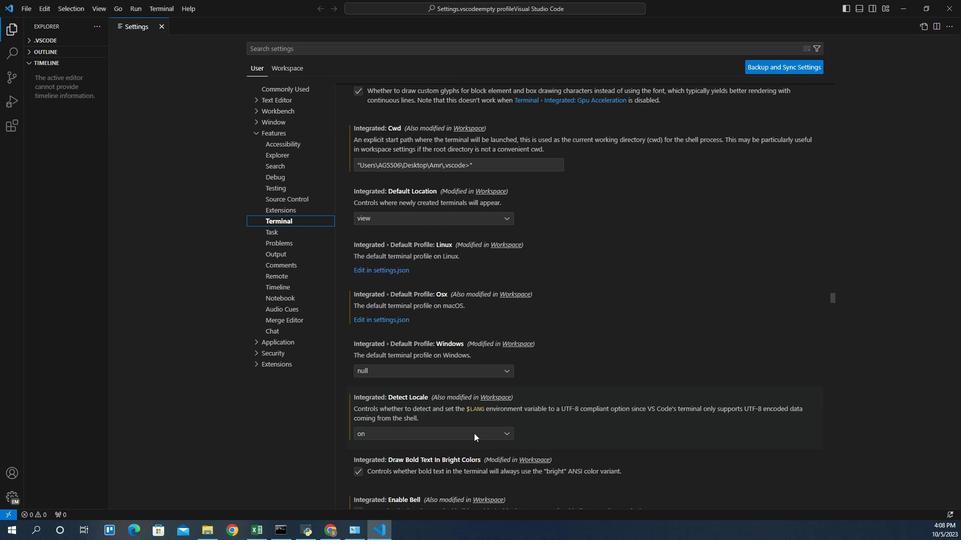 
Action: Mouse scrolled (504, 428) with delta (0, 0)
Screenshot: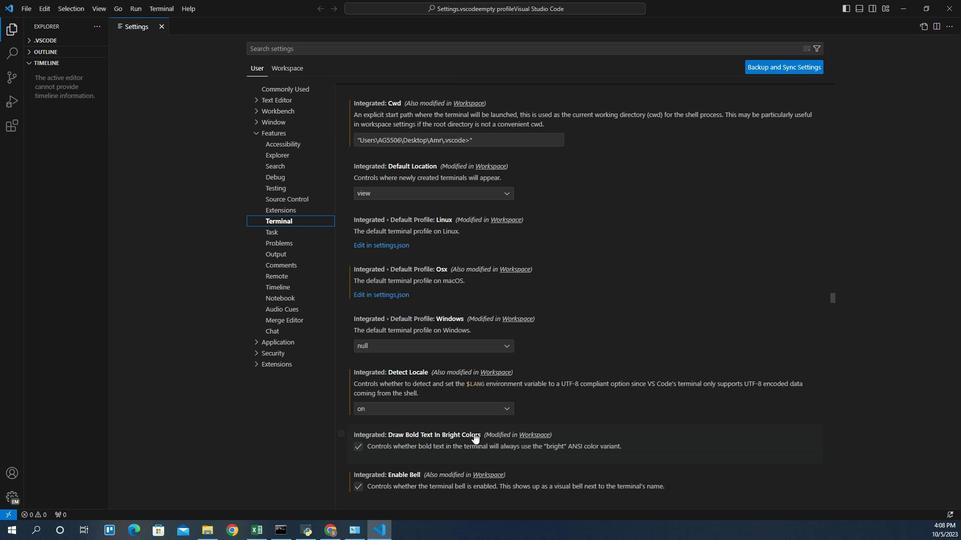 
Action: Mouse scrolled (504, 428) with delta (0, 0)
Screenshot: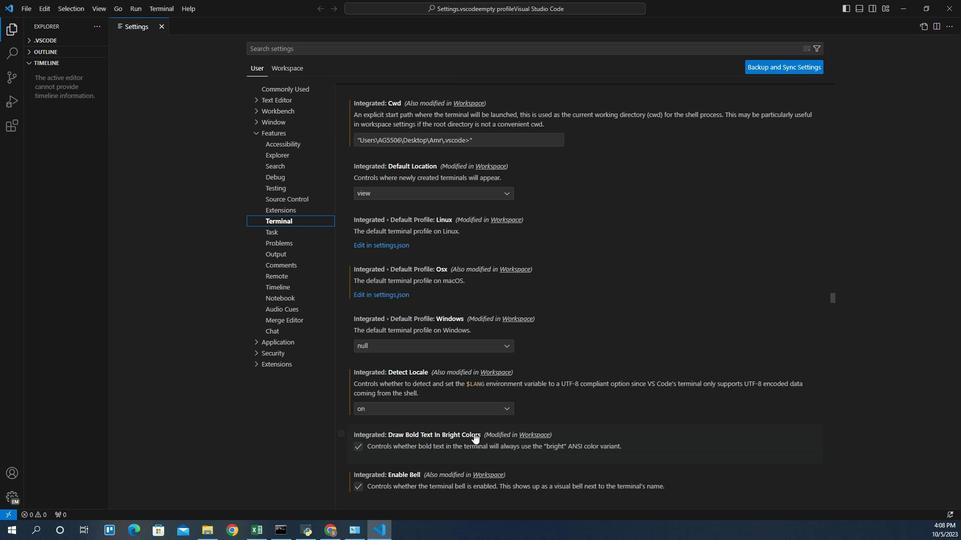 
Action: Mouse scrolled (504, 428) with delta (0, 0)
Screenshot: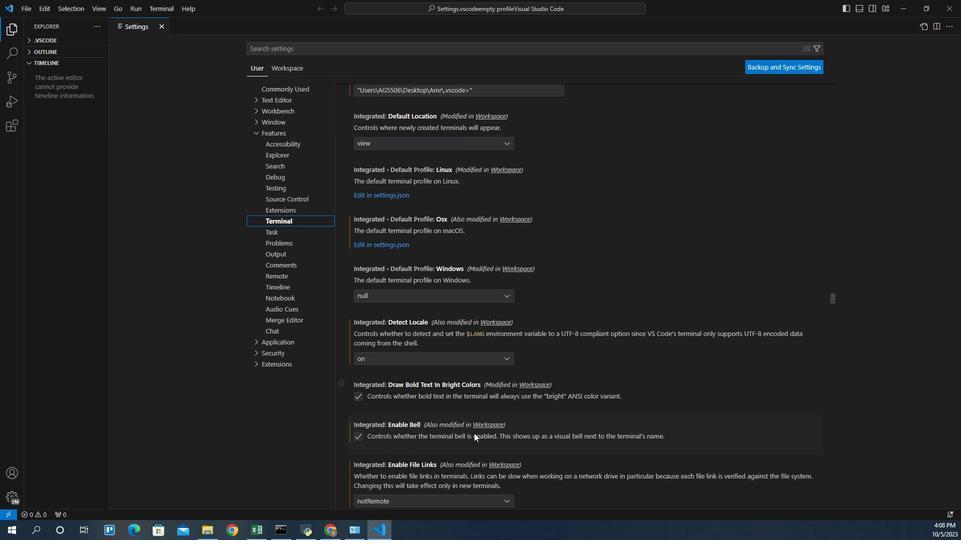 
Action: Mouse scrolled (504, 428) with delta (0, 0)
Screenshot: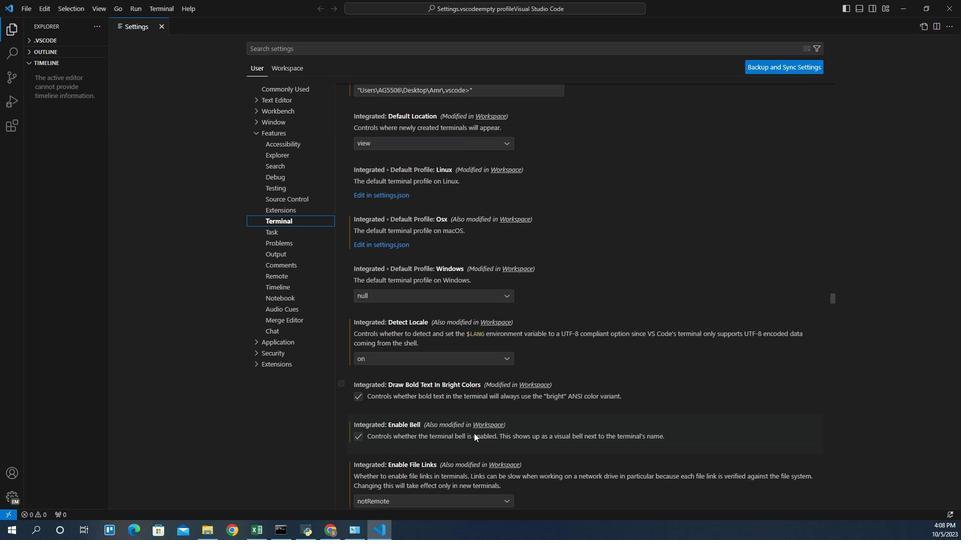 
Action: Mouse scrolled (504, 428) with delta (0, 0)
Screenshot: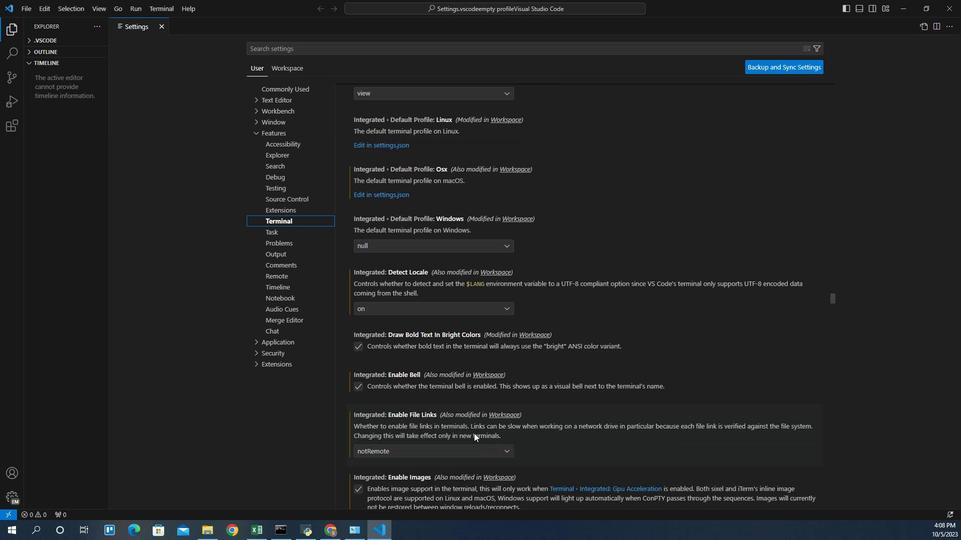 
Action: Mouse scrolled (504, 428) with delta (0, 0)
Screenshot: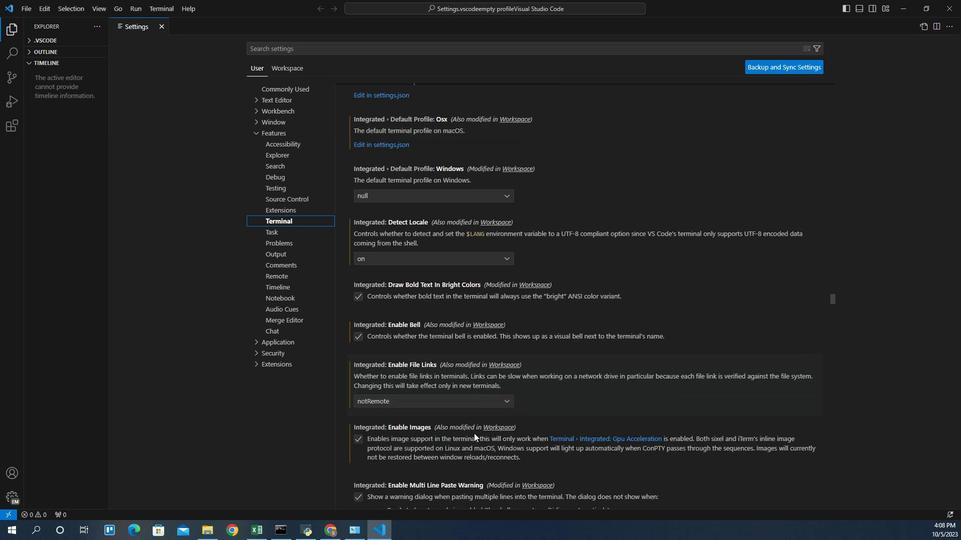 
Action: Mouse scrolled (504, 428) with delta (0, 0)
Screenshot: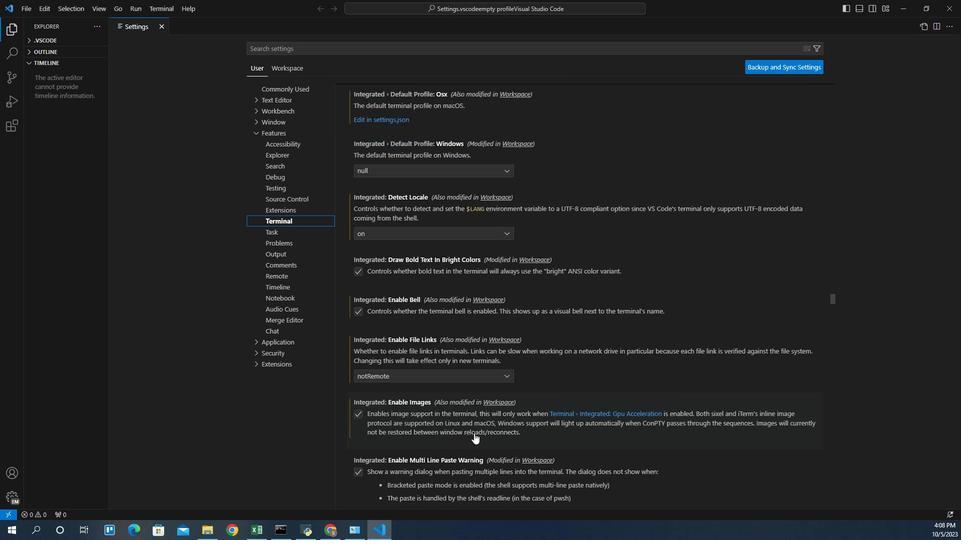 
Action: Mouse scrolled (504, 428) with delta (0, 0)
Screenshot: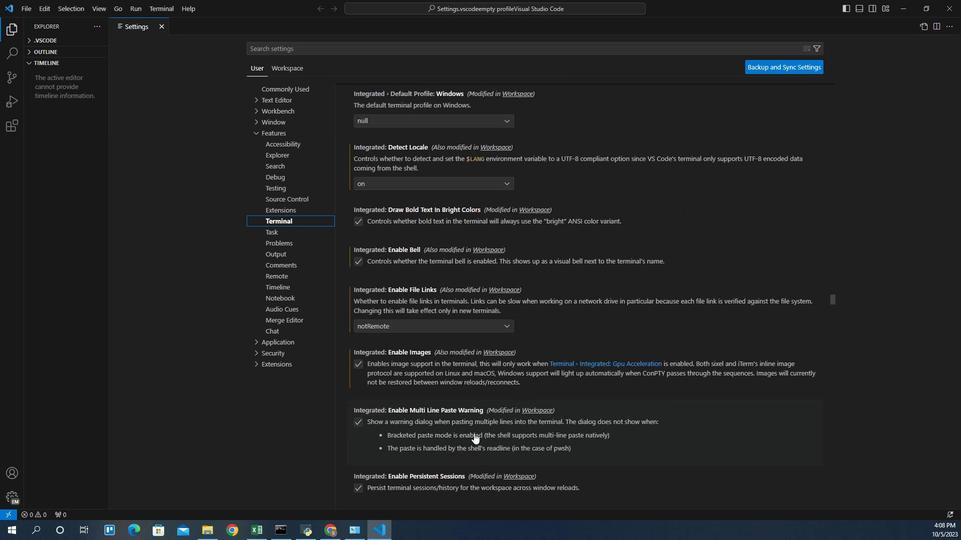 
Action: Mouse scrolled (504, 428) with delta (0, 0)
Screenshot: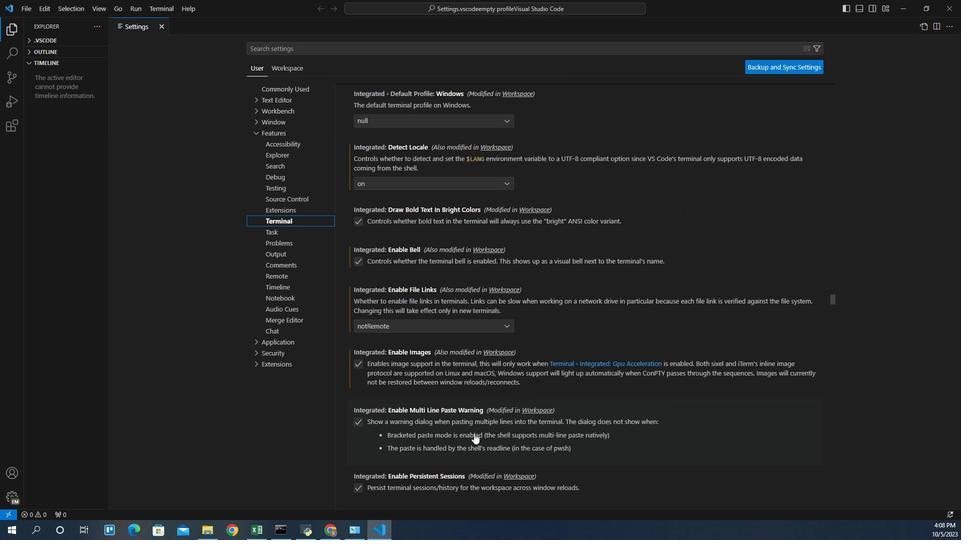 
Action: Mouse scrolled (504, 428) with delta (0, 0)
Screenshot: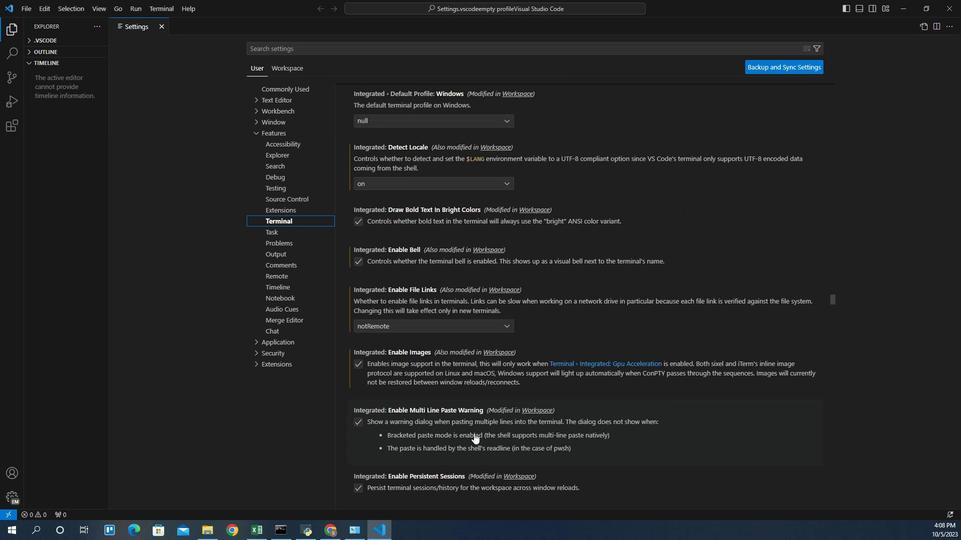 
Action: Mouse scrolled (504, 428) with delta (0, 0)
Screenshot: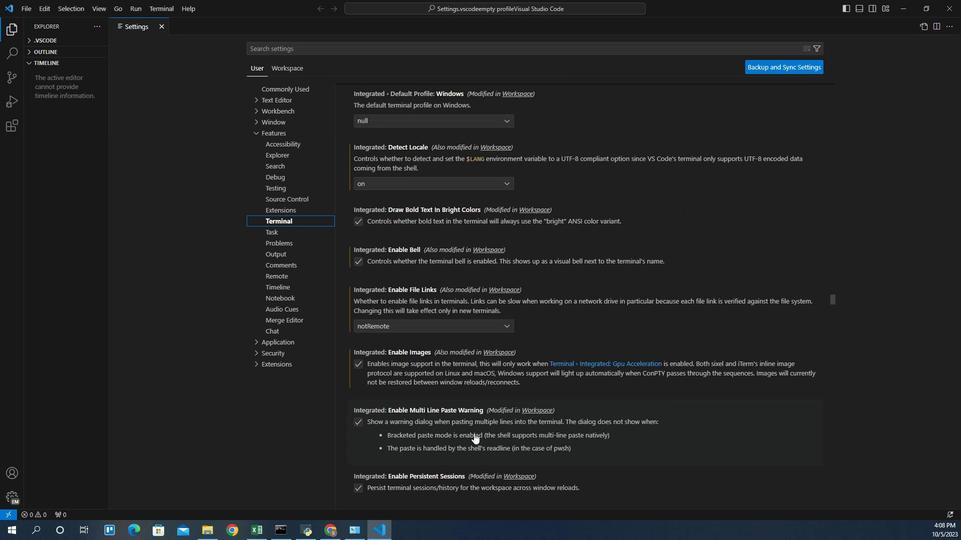 
Action: Mouse scrolled (504, 428) with delta (0, 0)
Screenshot: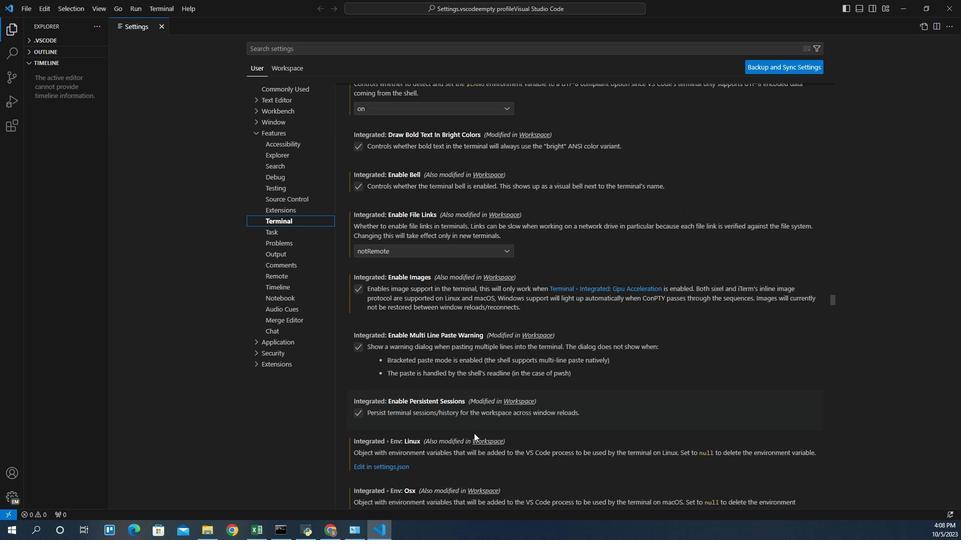 
Action: Mouse scrolled (504, 428) with delta (0, 0)
Screenshot: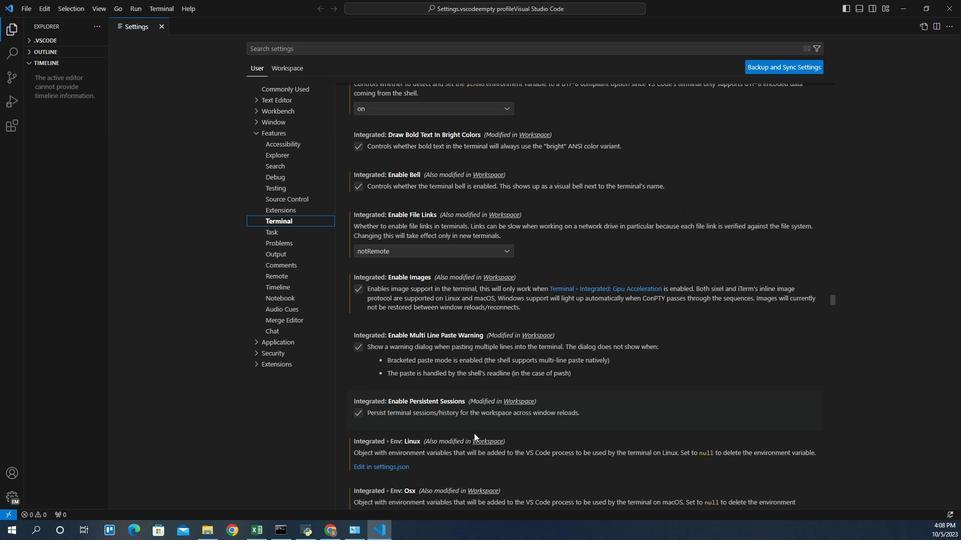 
Action: Mouse scrolled (504, 428) with delta (0, 0)
Screenshot: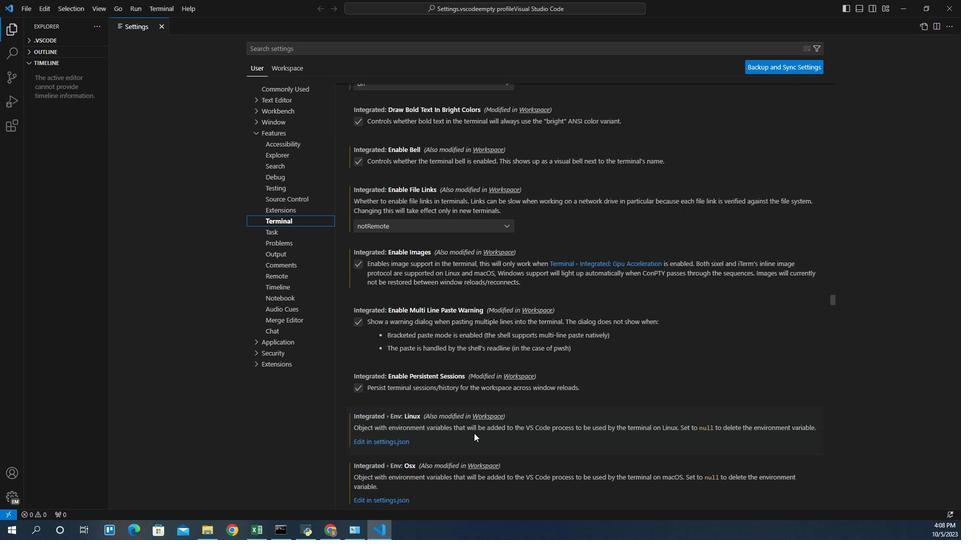 
Action: Mouse scrolled (504, 428) with delta (0, 0)
Screenshot: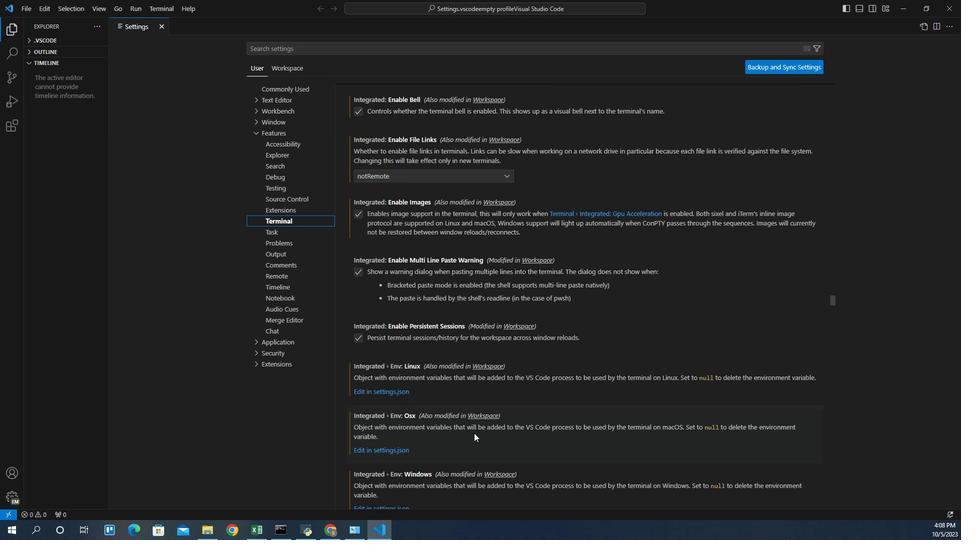 
Action: Mouse scrolled (504, 428) with delta (0, 0)
Screenshot: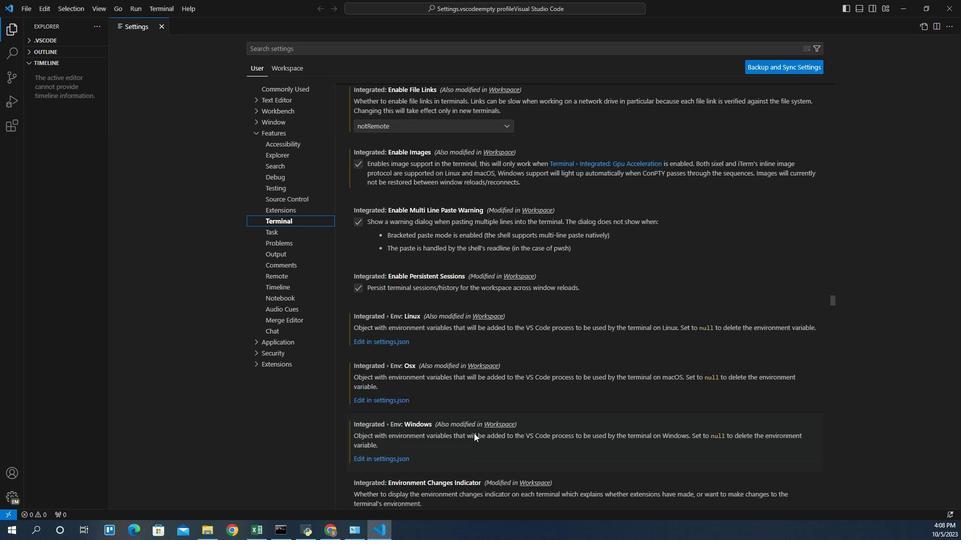 
Action: Mouse scrolled (504, 428) with delta (0, 0)
Screenshot: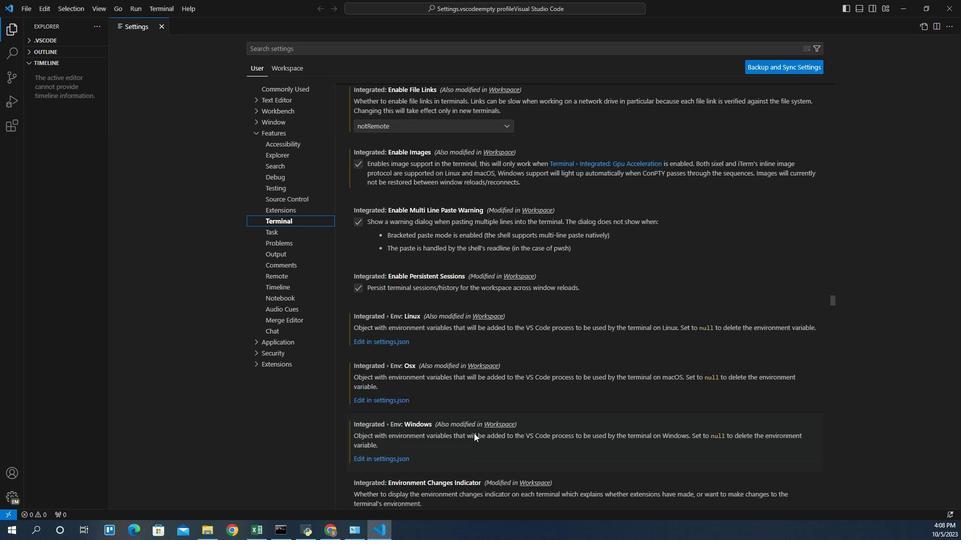 
Action: Mouse scrolled (504, 428) with delta (0, 0)
Screenshot: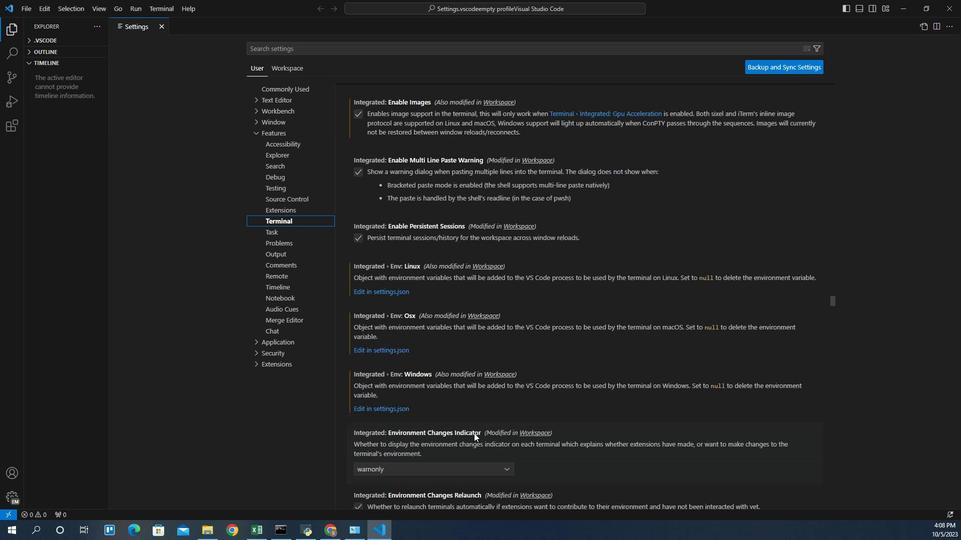 
Action: Mouse scrolled (504, 428) with delta (0, 0)
Screenshot: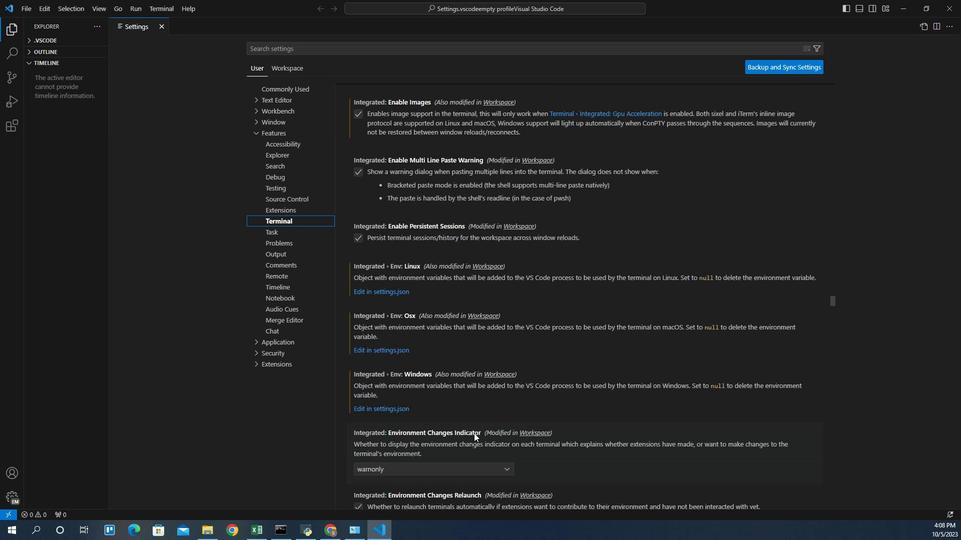 
Action: Mouse scrolled (504, 428) with delta (0, 0)
Screenshot: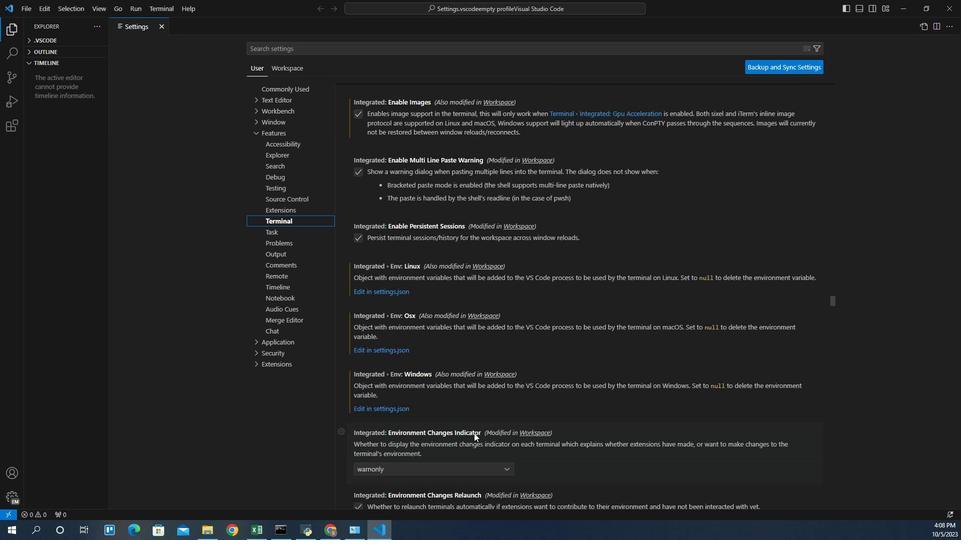 
Action: Mouse scrolled (504, 428) with delta (0, 0)
Screenshot: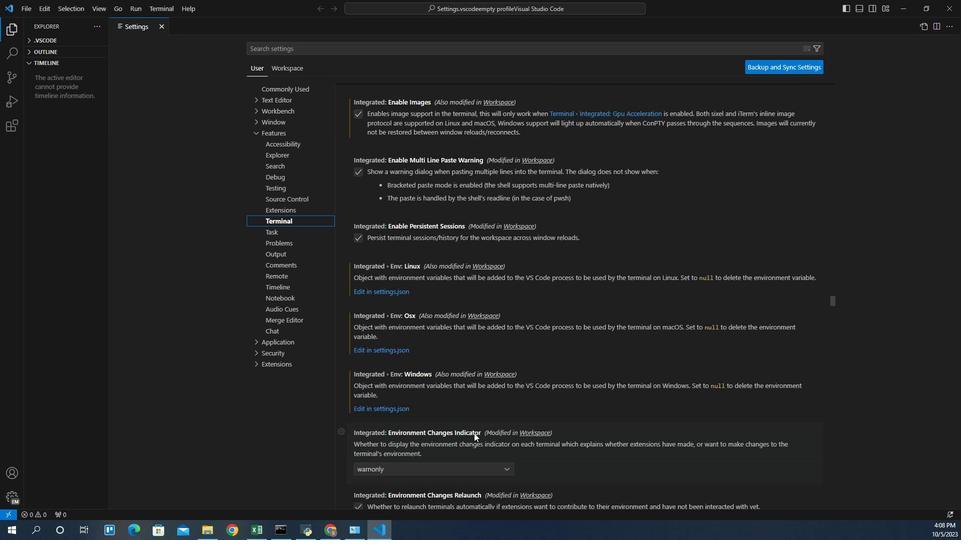 
Action: Mouse scrolled (504, 428) with delta (0, 0)
Screenshot: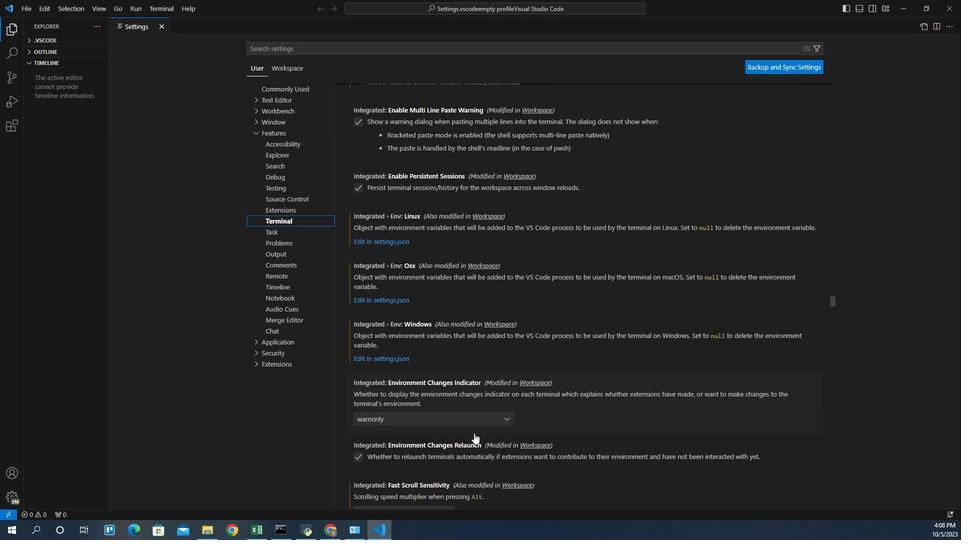 
Action: Mouse scrolled (504, 428) with delta (0, 0)
Screenshot: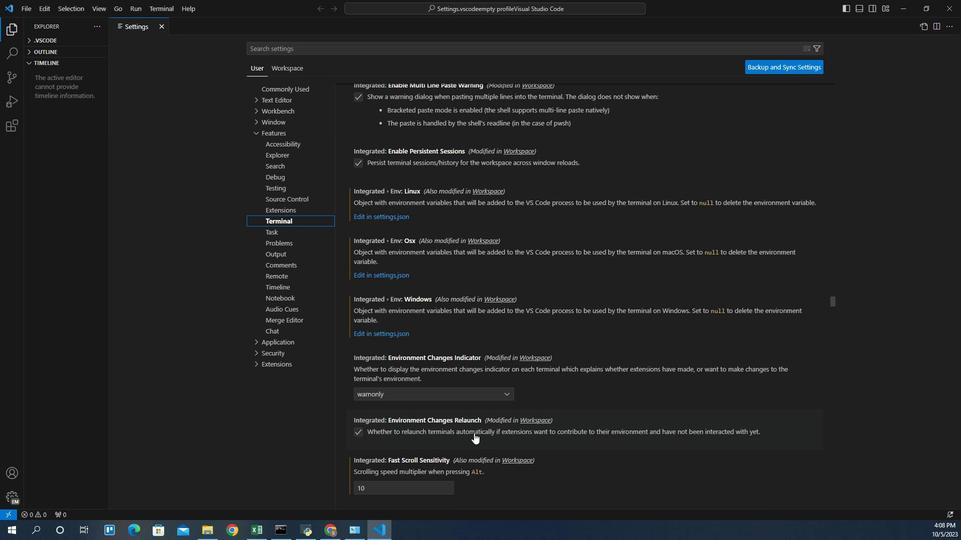 
Action: Mouse scrolled (504, 428) with delta (0, 0)
Screenshot: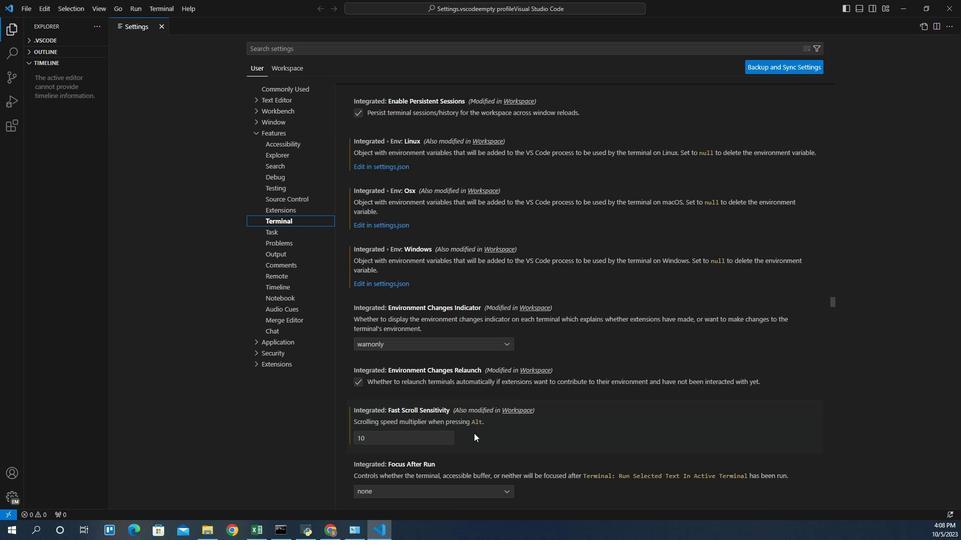
Action: Mouse scrolled (504, 428) with delta (0, 0)
Screenshot: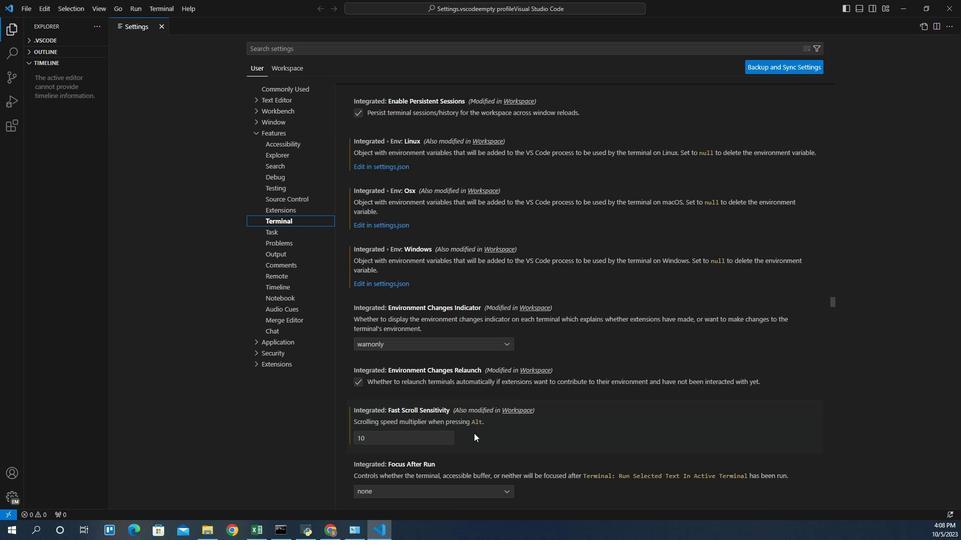 
Action: Mouse scrolled (504, 428) with delta (0, 0)
Screenshot: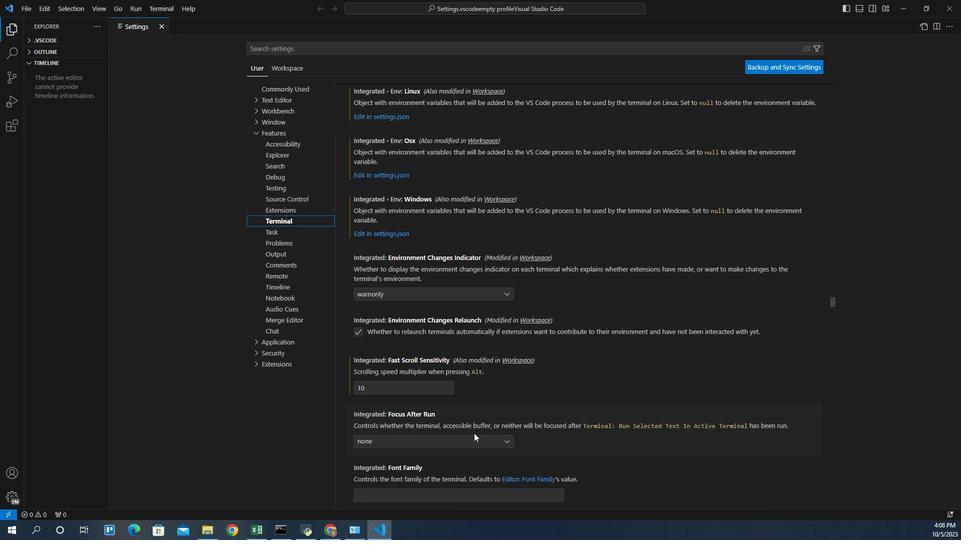 
Action: Mouse scrolled (504, 428) with delta (0, 0)
Screenshot: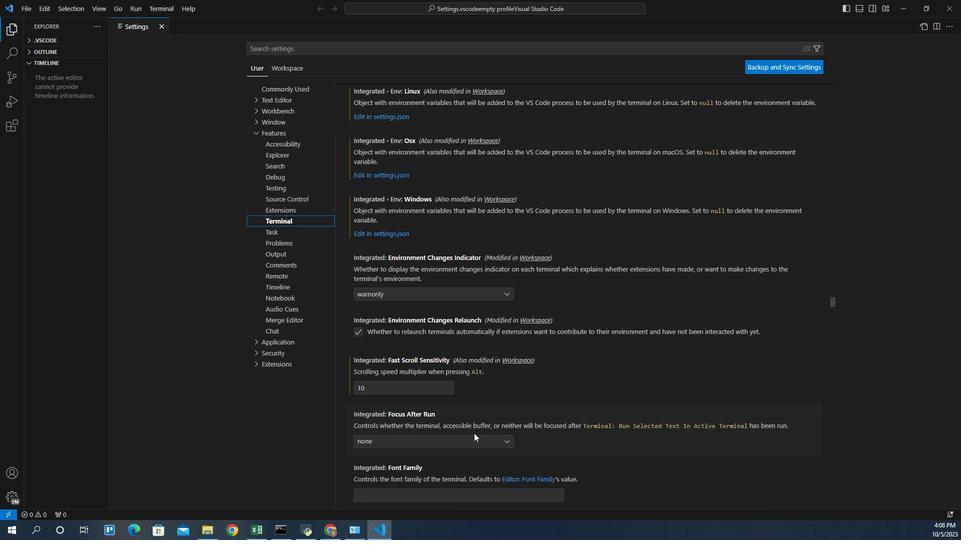 
Action: Mouse scrolled (504, 428) with delta (0, 0)
Screenshot: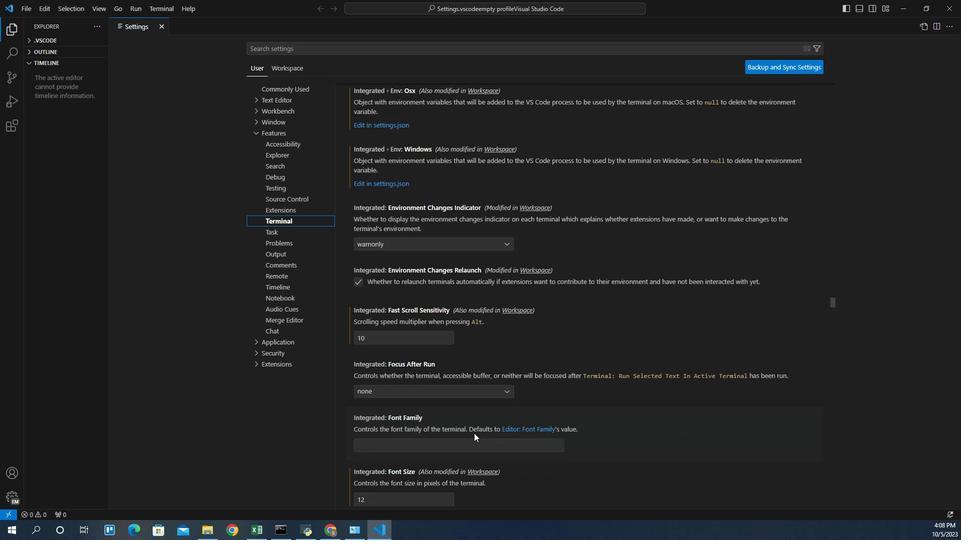 
Action: Mouse scrolled (504, 428) with delta (0, 0)
Screenshot: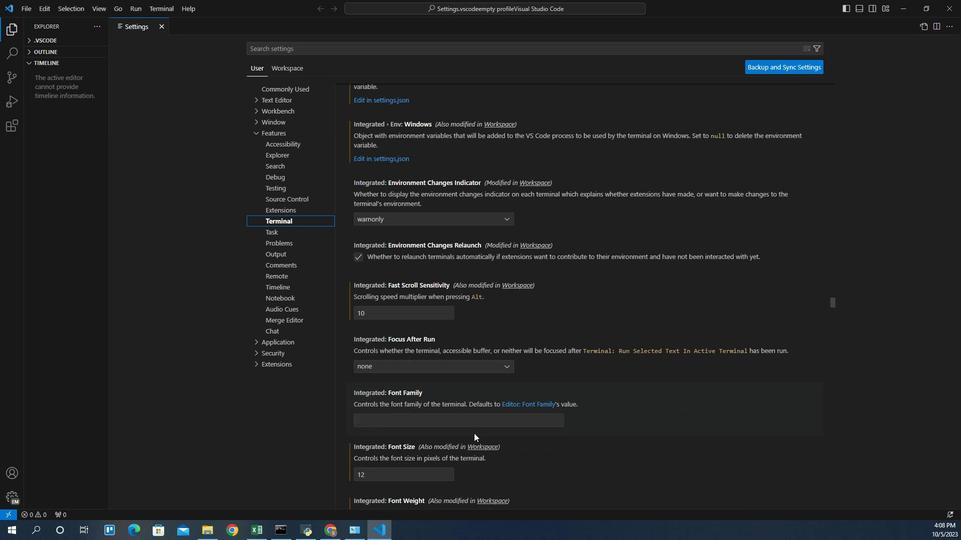 
Action: Mouse scrolled (504, 428) with delta (0, 0)
Screenshot: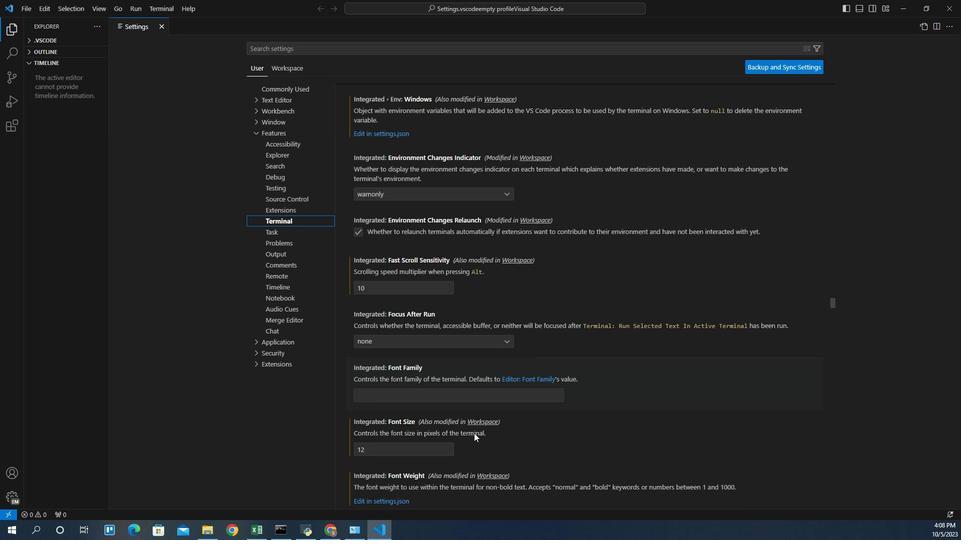 
Action: Mouse scrolled (504, 428) with delta (0, 0)
Screenshot: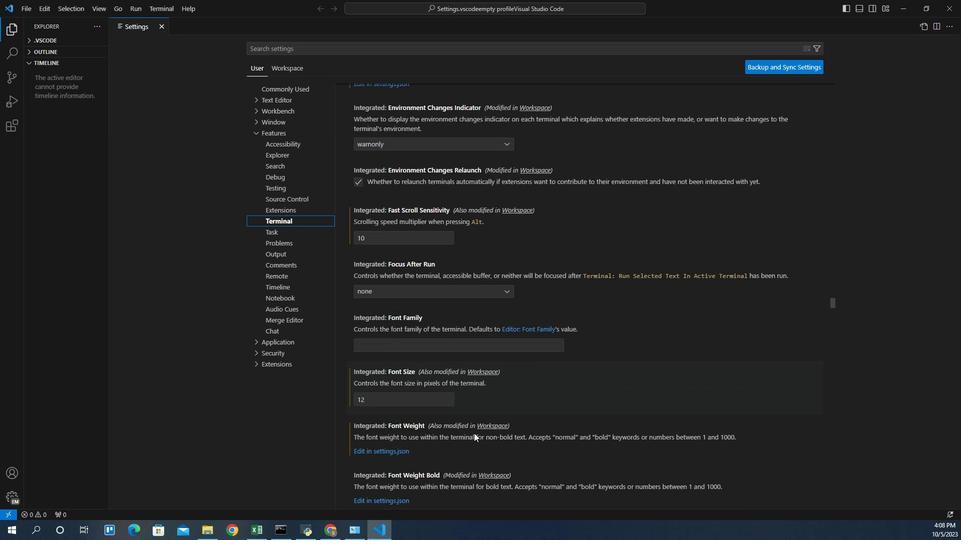 
Action: Mouse scrolled (504, 428) with delta (0, 0)
Screenshot: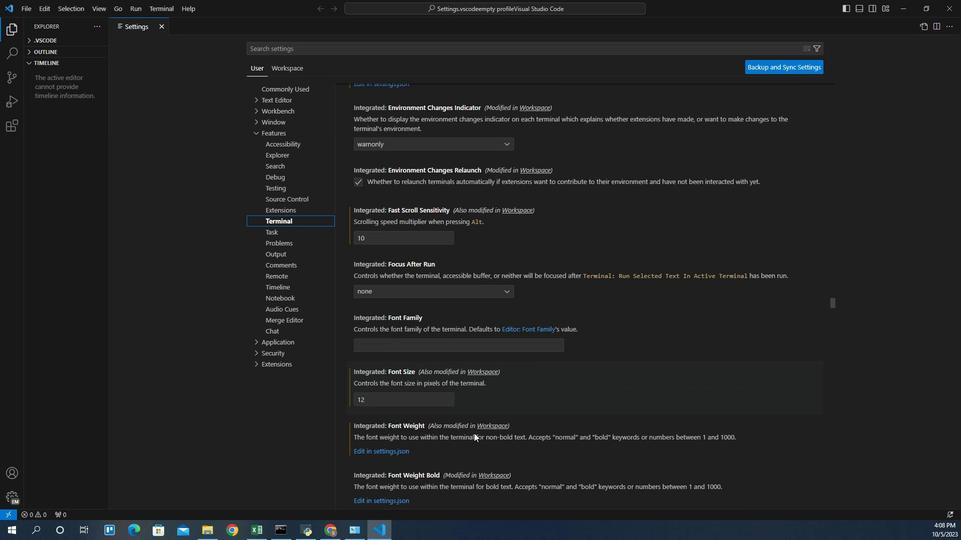 
Action: Mouse scrolled (504, 428) with delta (0, 0)
Screenshot: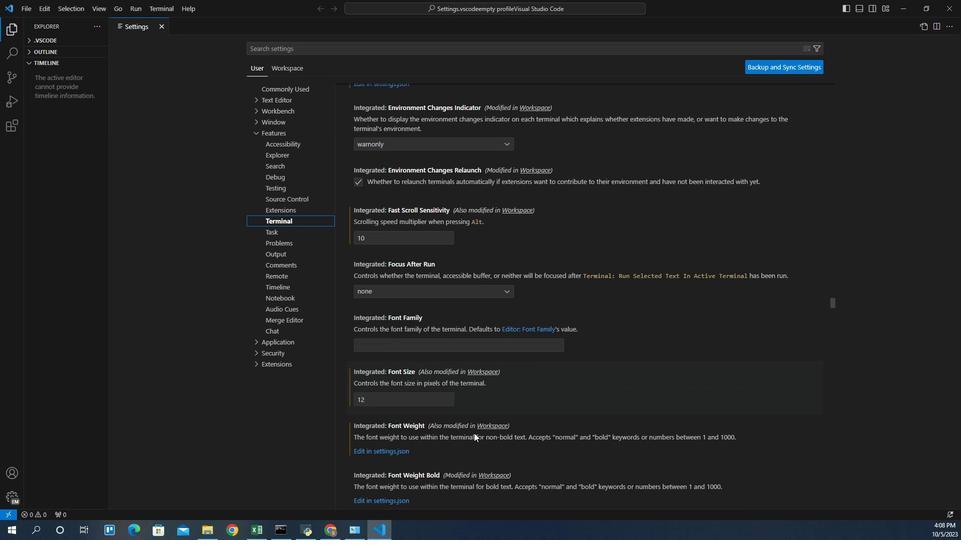 
Action: Mouse scrolled (504, 428) with delta (0, 0)
Screenshot: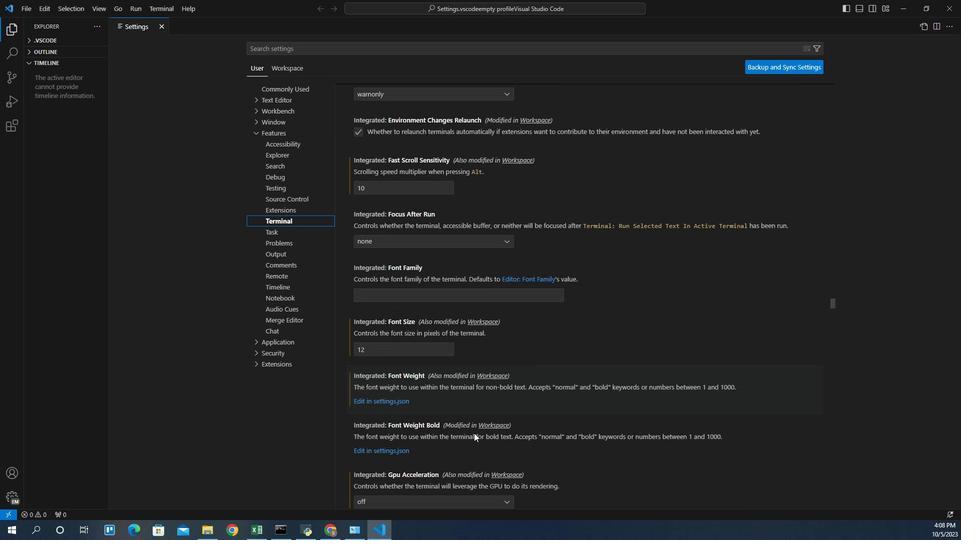 
Action: Mouse scrolled (504, 428) with delta (0, 0)
Screenshot: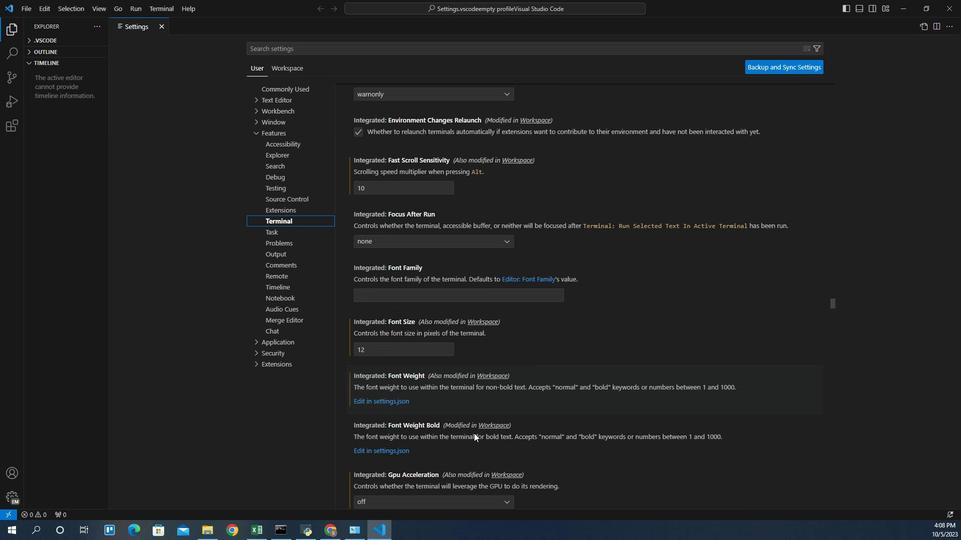 
Action: Mouse scrolled (504, 428) with delta (0, 0)
Screenshot: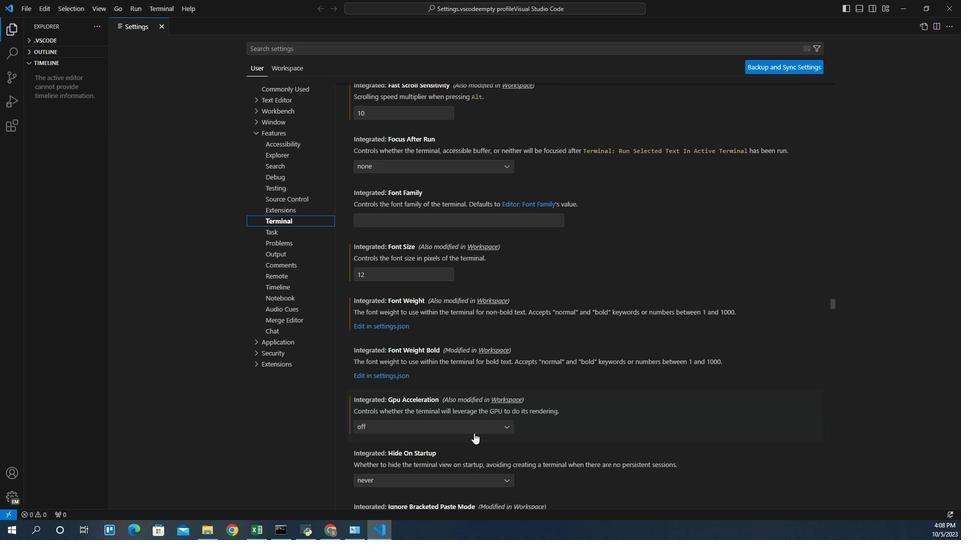 
Action: Mouse scrolled (504, 428) with delta (0, 0)
Screenshot: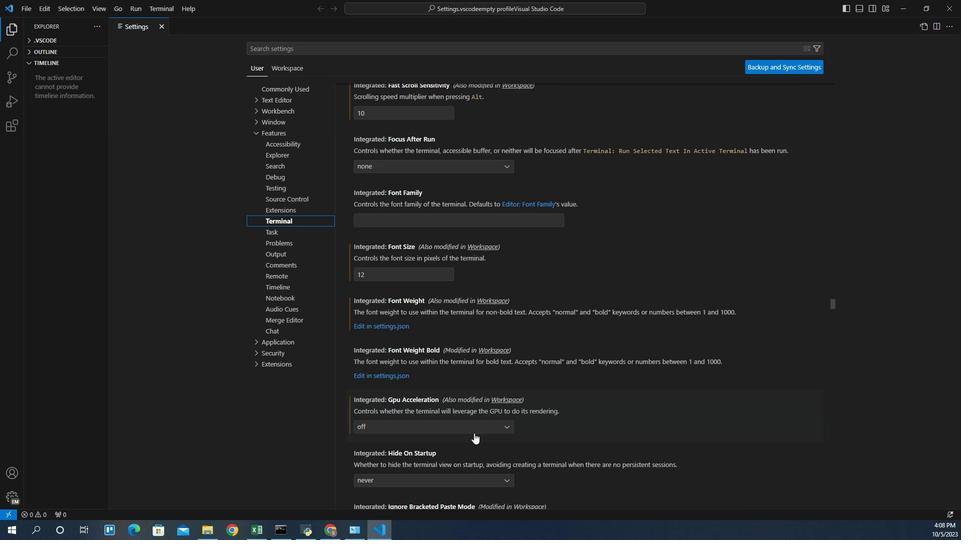 
Action: Mouse scrolled (504, 428) with delta (0, 0)
Screenshot: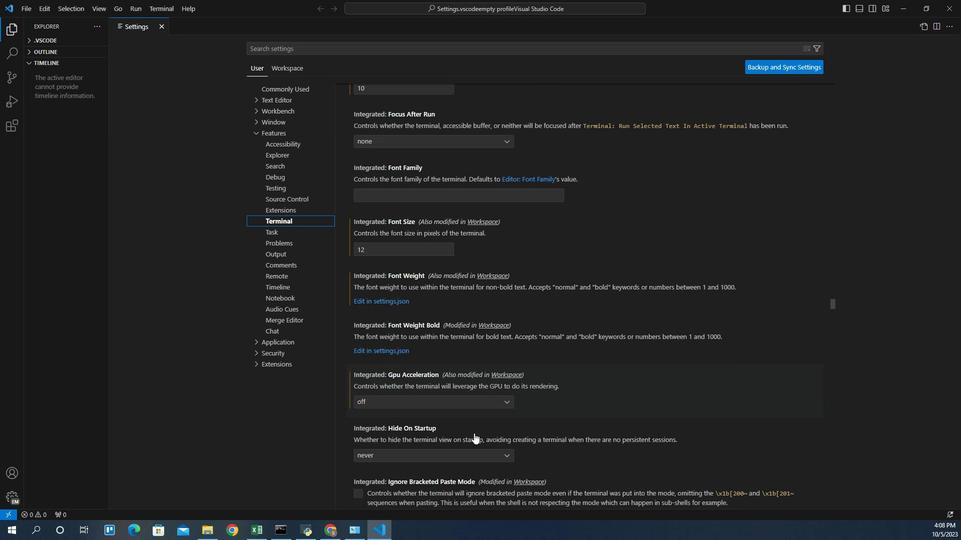 
Action: Mouse scrolled (504, 428) with delta (0, 0)
Screenshot: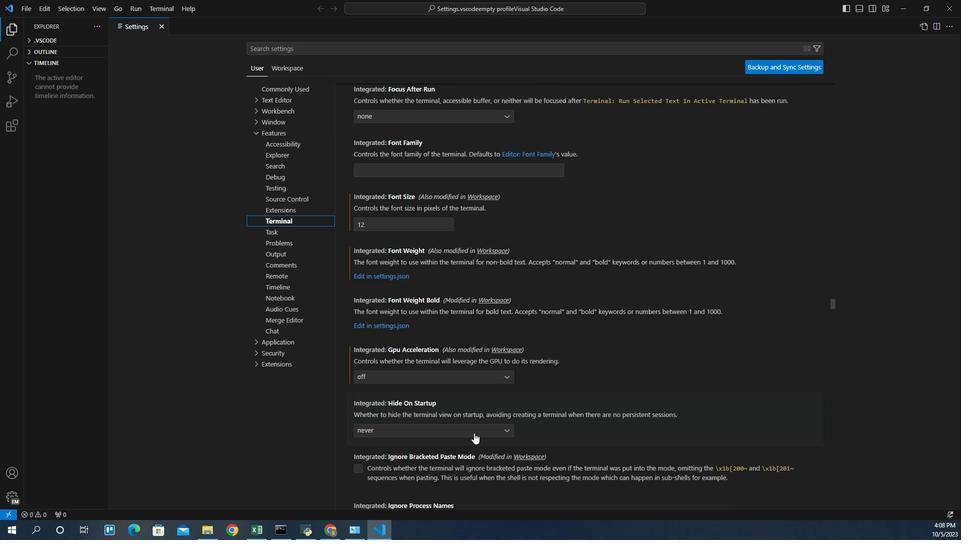 
Action: Mouse scrolled (504, 428) with delta (0, 0)
Screenshot: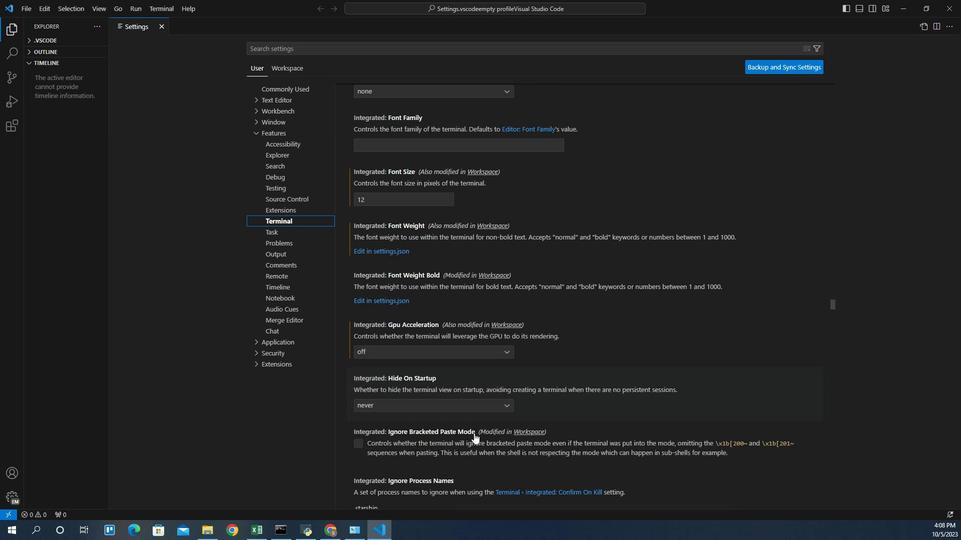 
Action: Mouse scrolled (504, 428) with delta (0, 0)
Screenshot: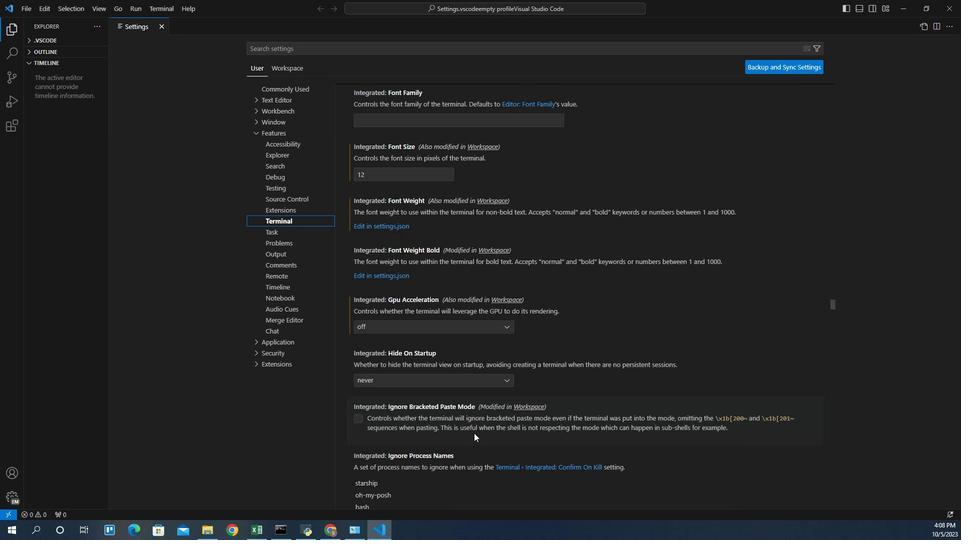 
Action: Mouse scrolled (504, 428) with delta (0, 0)
Screenshot: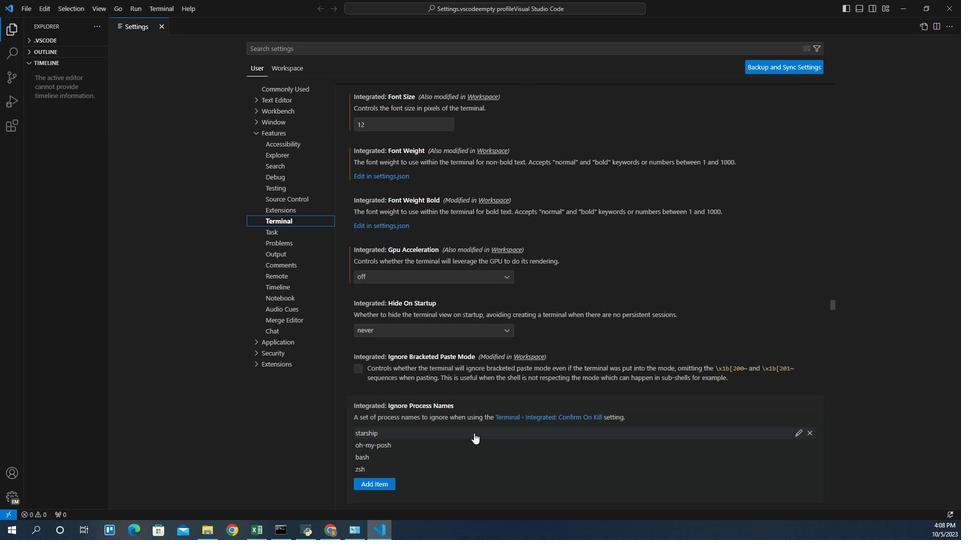
Action: Mouse scrolled (504, 428) with delta (0, 0)
Screenshot: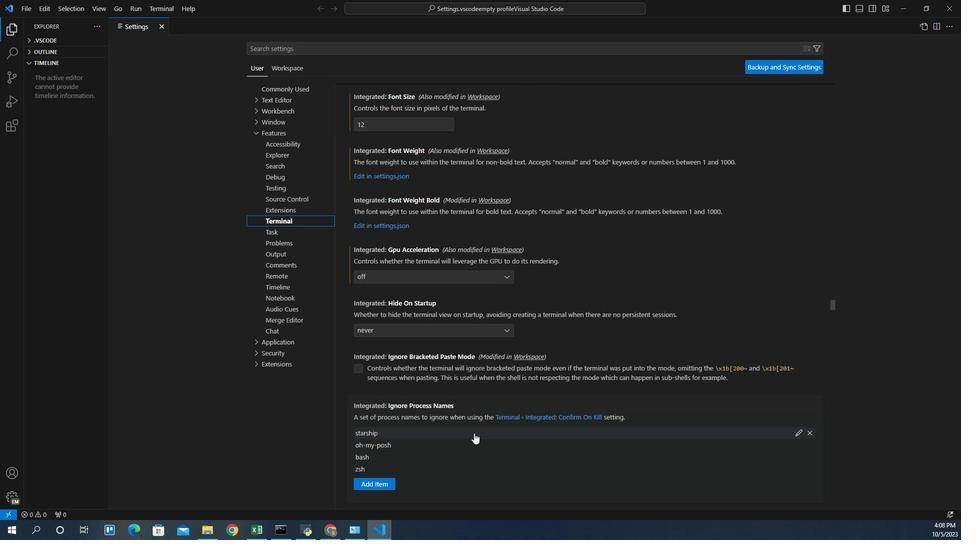 
Action: Mouse scrolled (504, 428) with delta (0, 0)
Screenshot: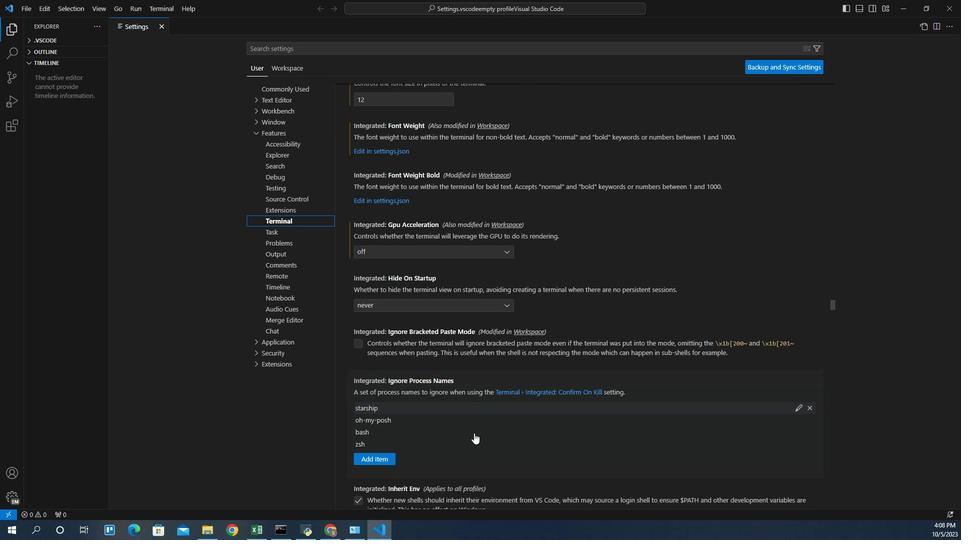 
Action: Mouse moved to (482, 275)
Screenshot: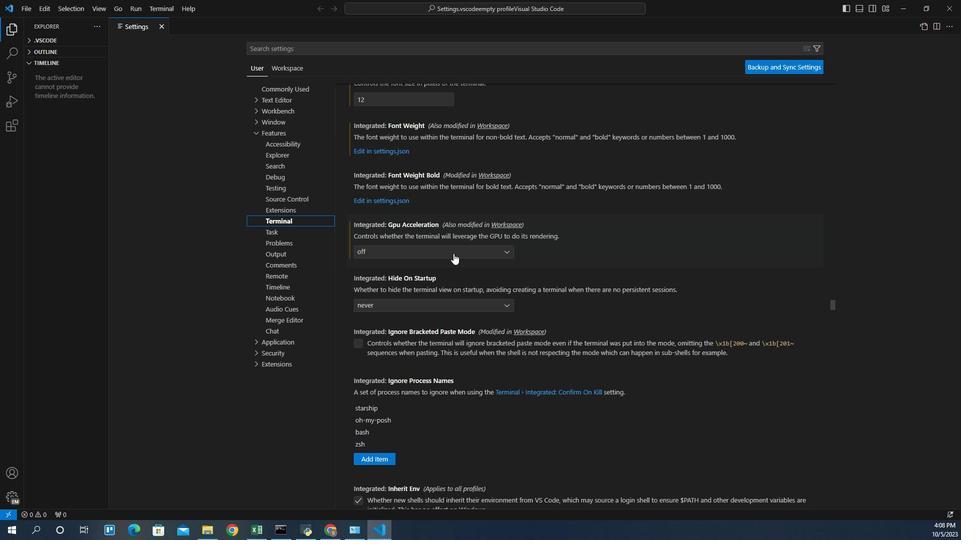 
Action: Mouse pressed left at (482, 275)
Screenshot: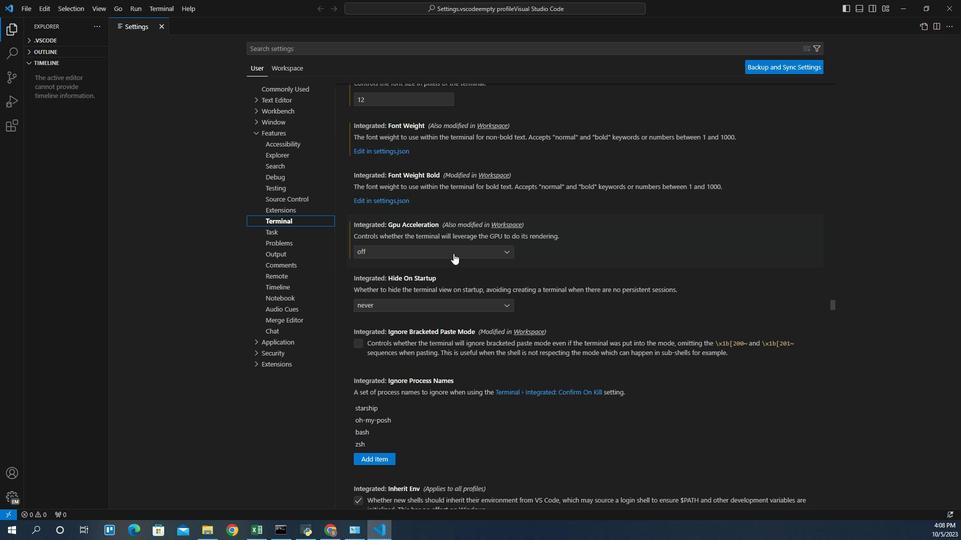 
Action: Mouse moved to (382, 317)
Screenshot: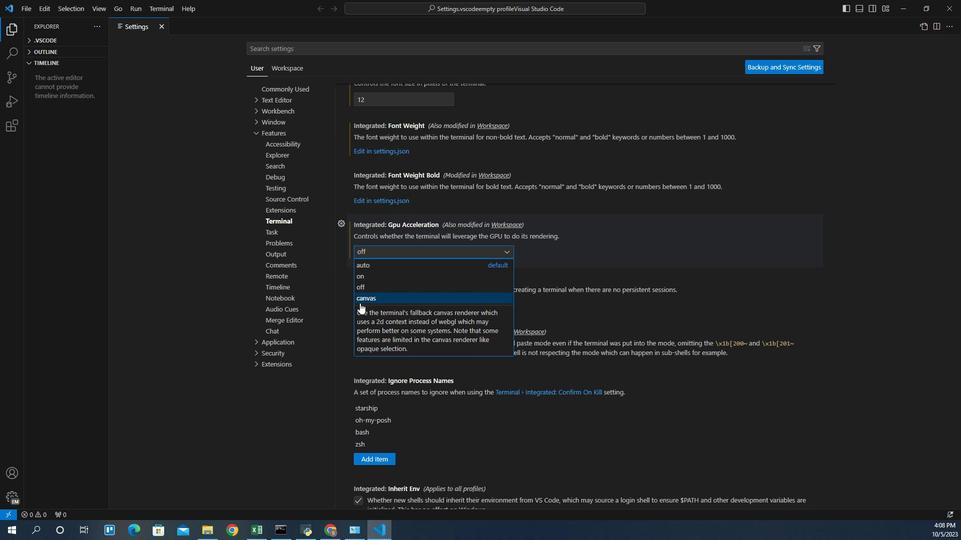 
Action: Mouse pressed left at (382, 317)
Screenshot: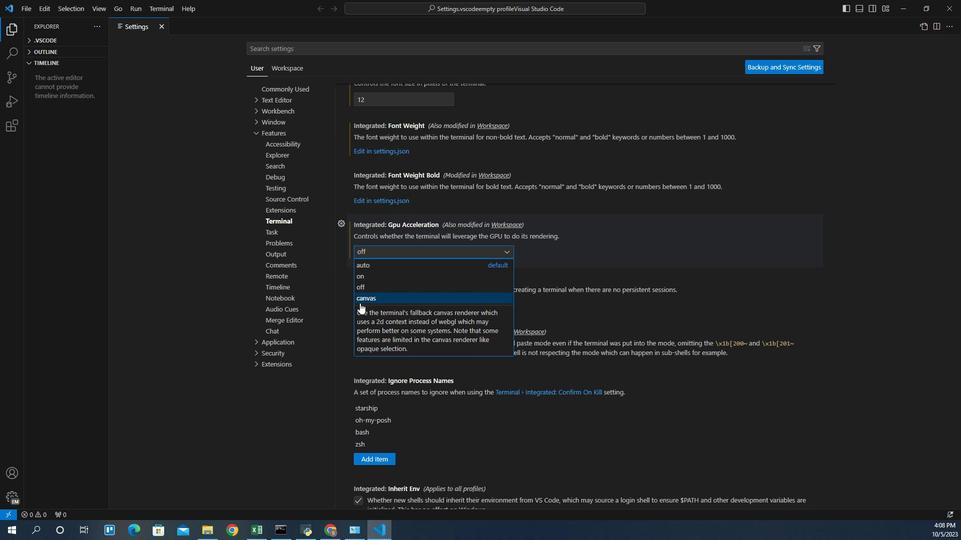 
